 Task: Check the sale-to-list ratio of fenced back yard in the last 3 years.
Action: Mouse moved to (1032, 238)
Screenshot: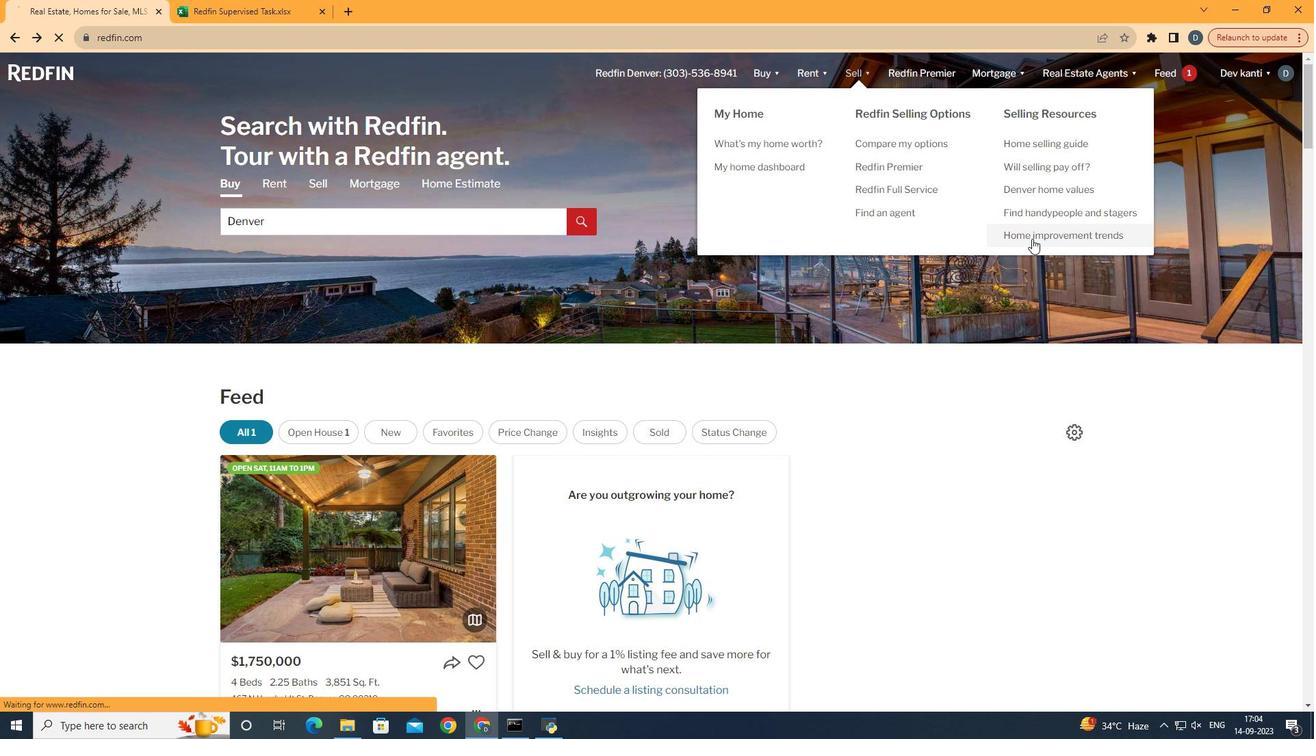 
Action: Mouse pressed left at (1032, 238)
Screenshot: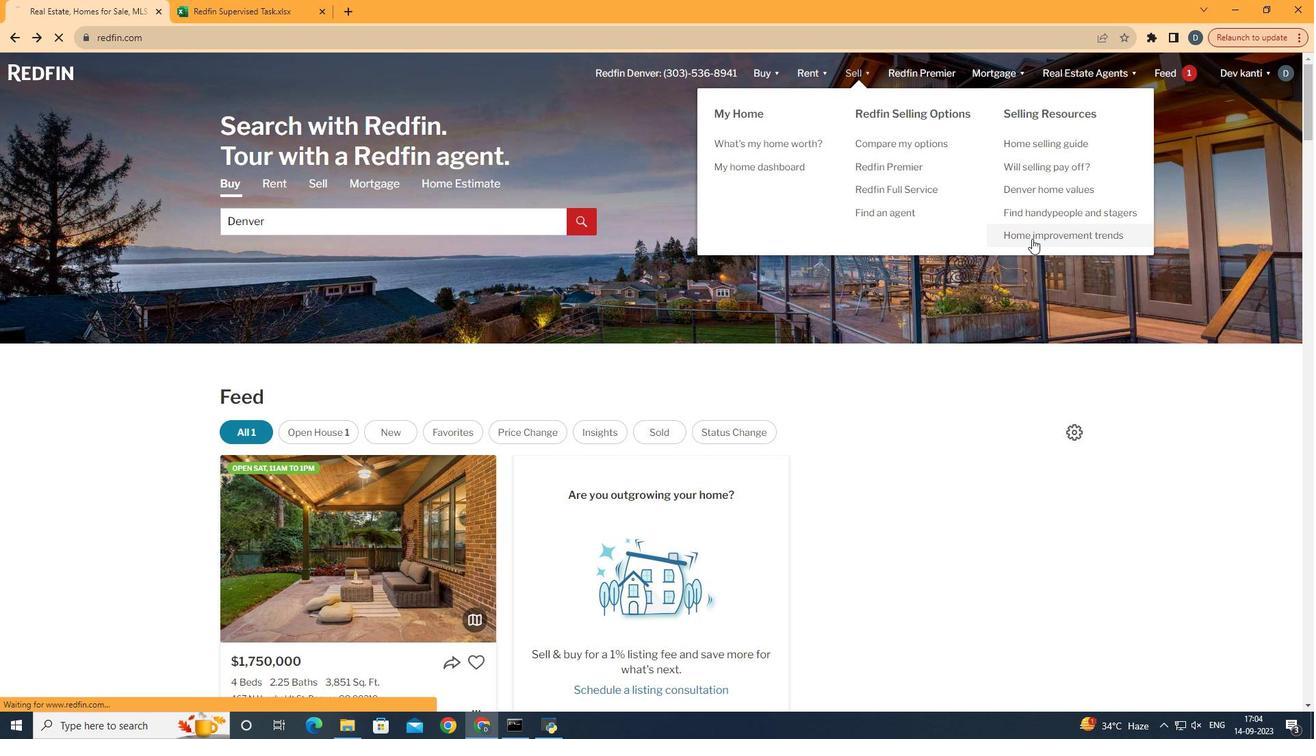 
Action: Mouse moved to (348, 267)
Screenshot: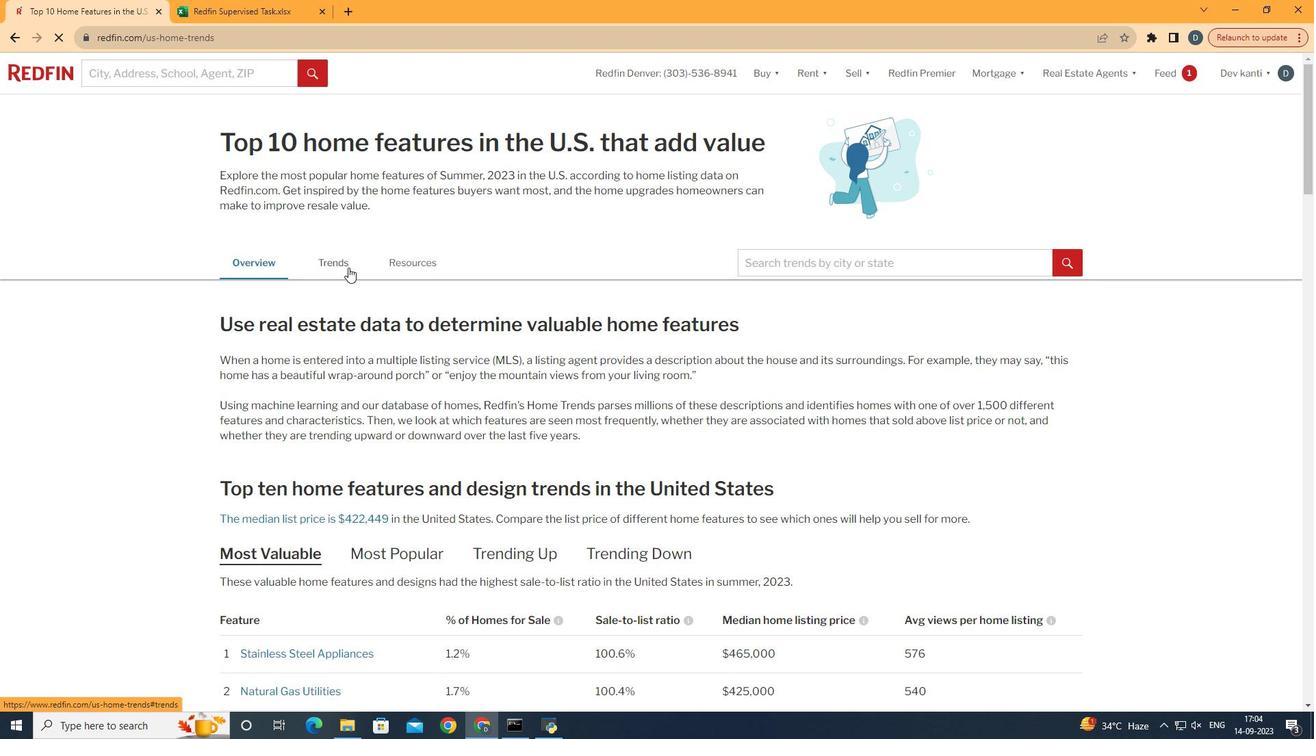 
Action: Mouse pressed left at (348, 267)
Screenshot: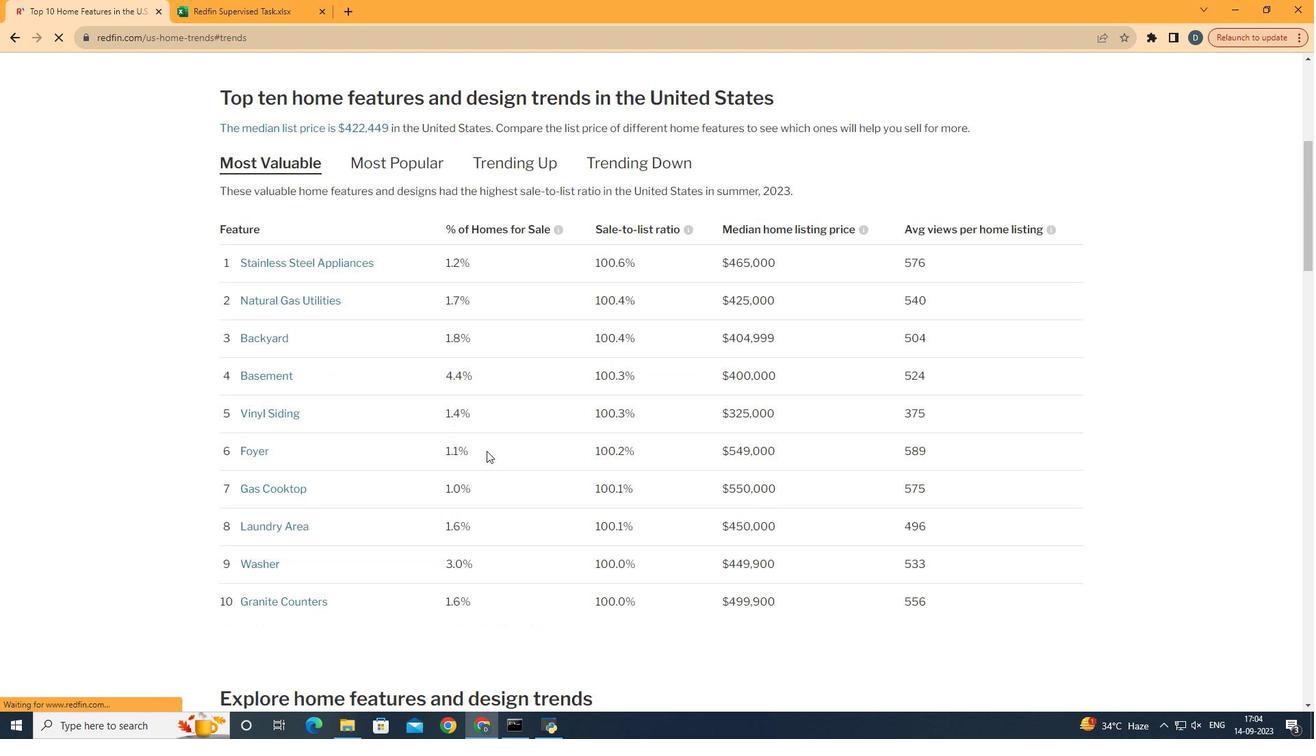 
Action: Mouse moved to (562, 479)
Screenshot: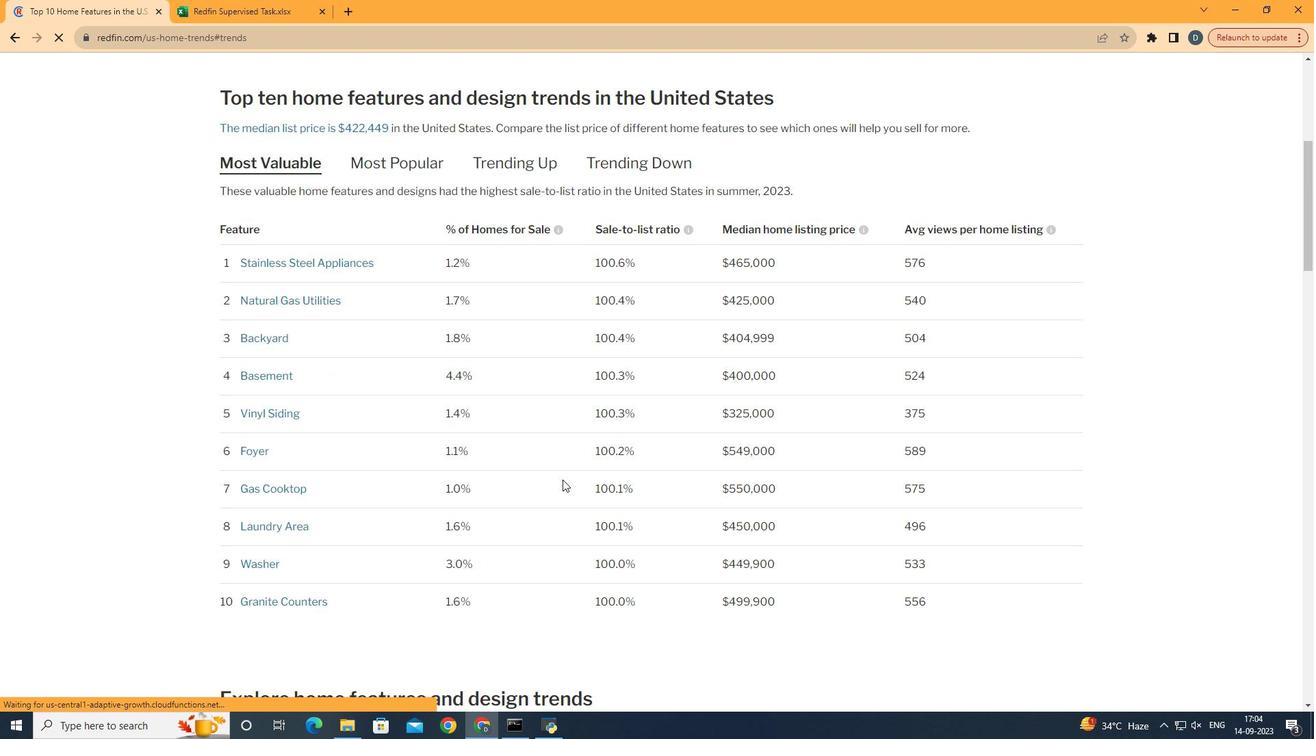 
Action: Mouse scrolled (562, 479) with delta (0, 0)
Screenshot: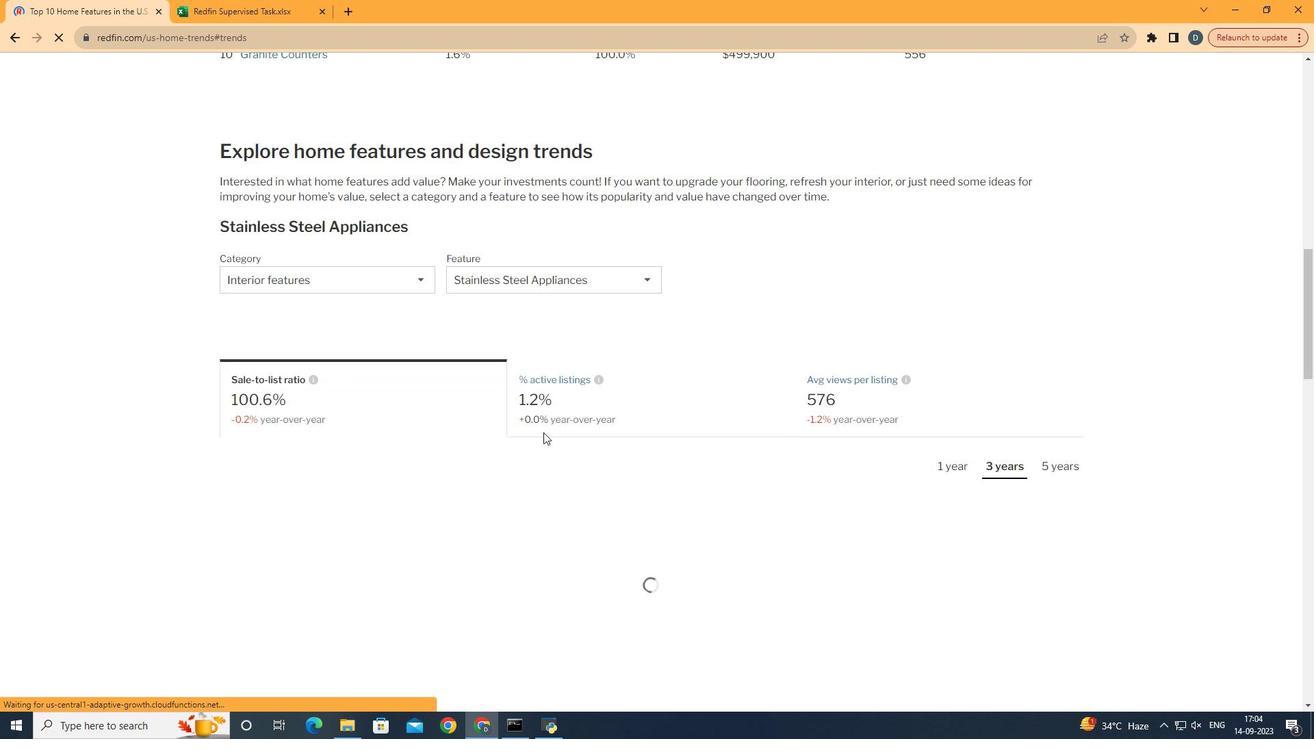 
Action: Mouse scrolled (562, 479) with delta (0, 0)
Screenshot: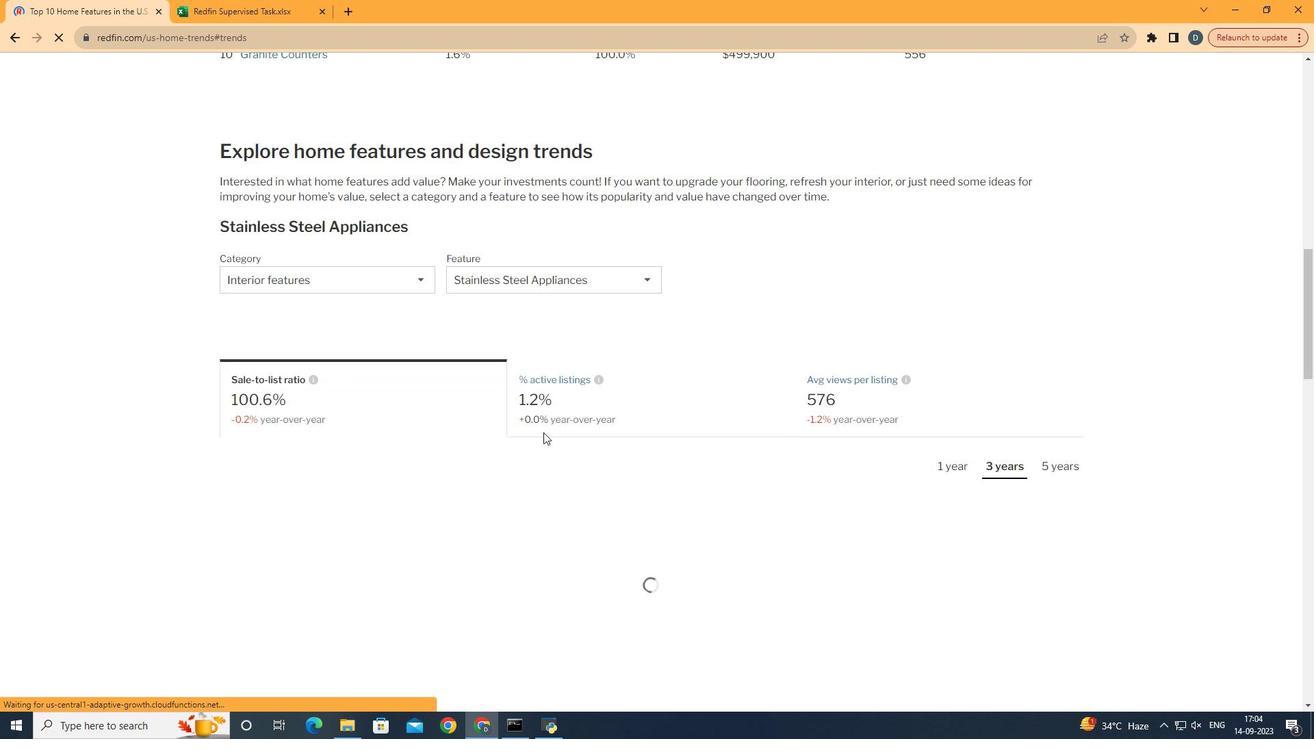 
Action: Mouse scrolled (562, 479) with delta (0, 0)
Screenshot: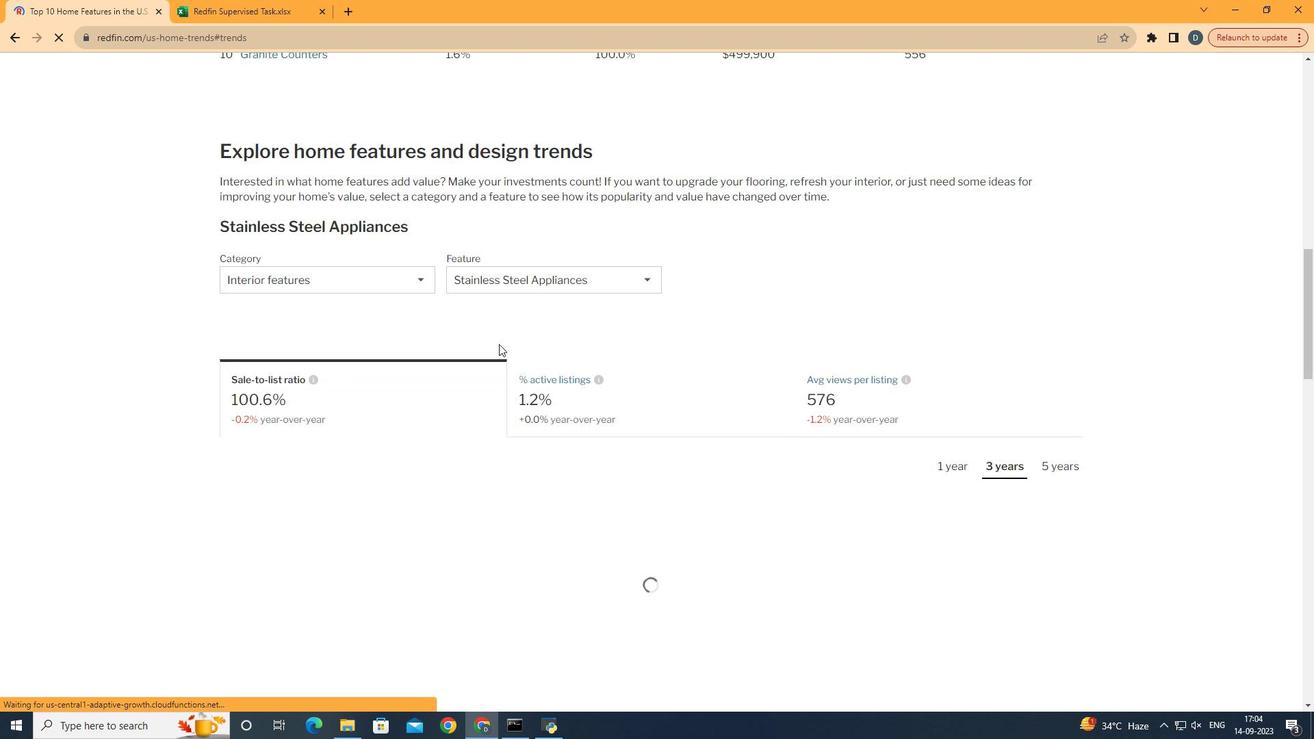
Action: Mouse scrolled (562, 479) with delta (0, 0)
Screenshot: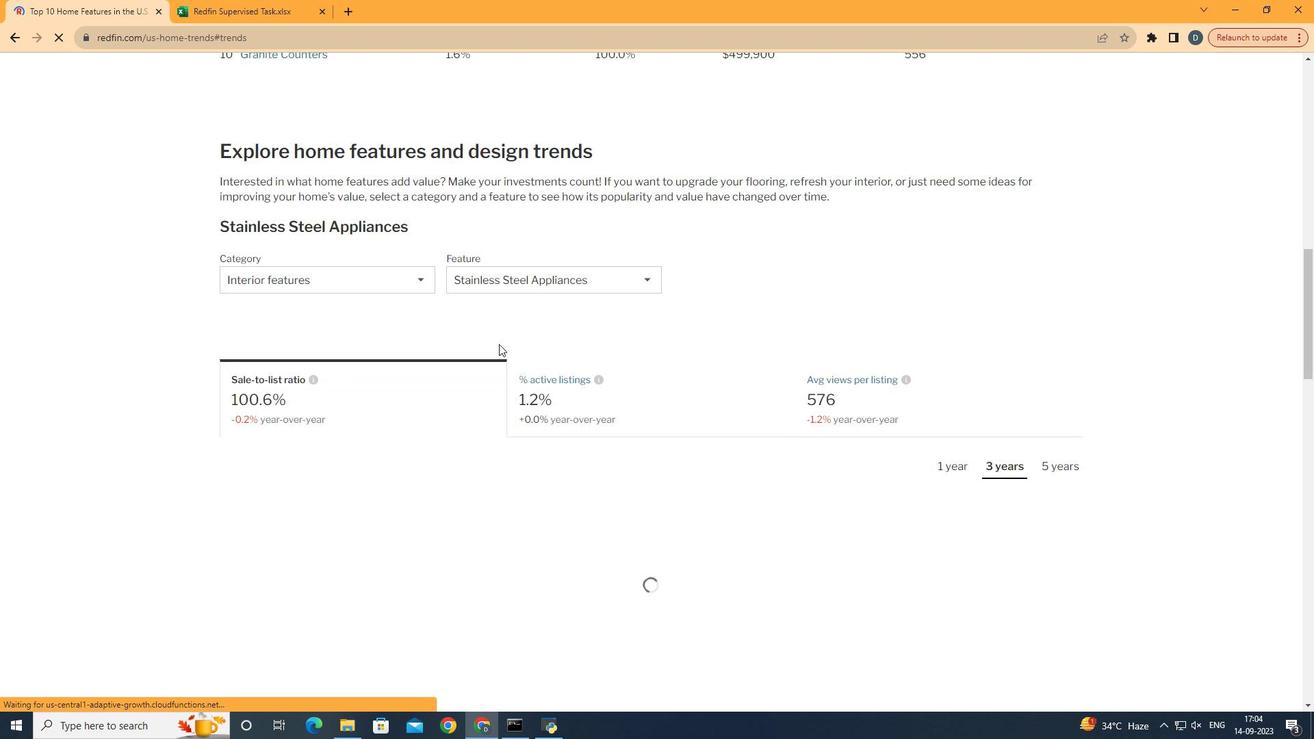 
Action: Mouse scrolled (562, 479) with delta (0, 0)
Screenshot: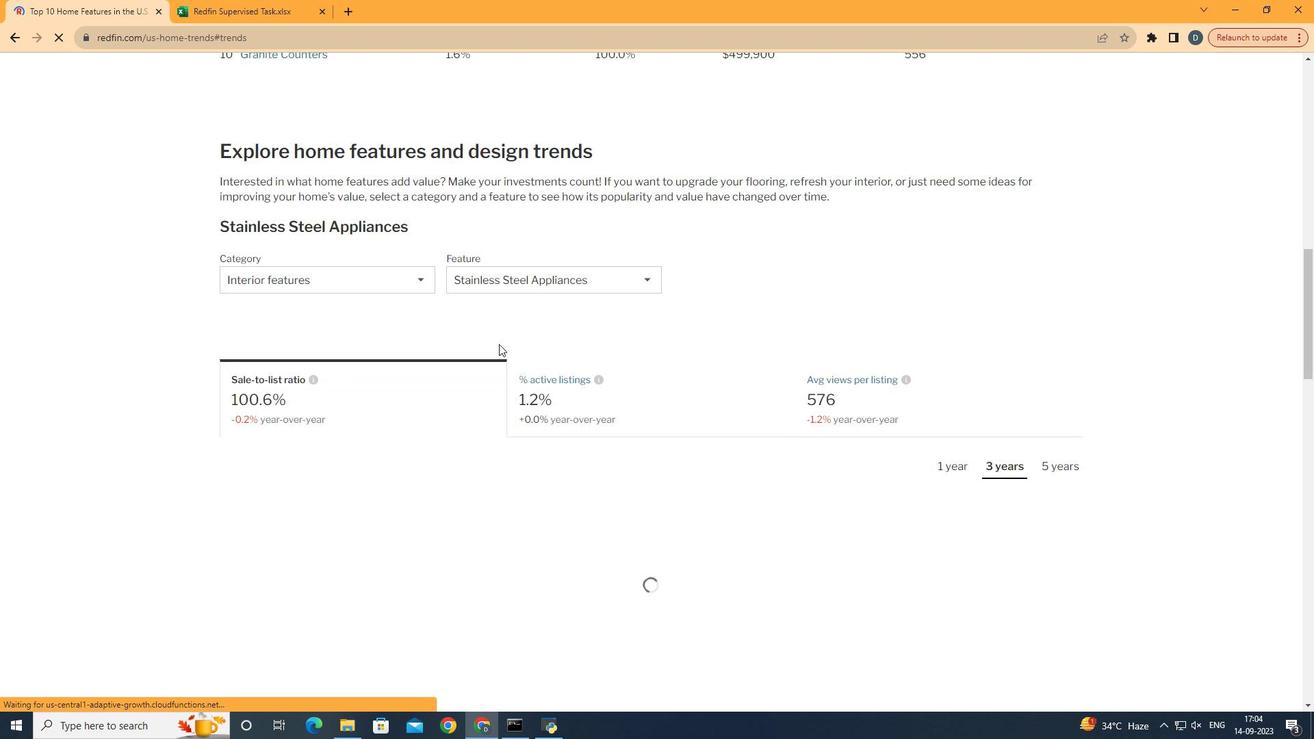
Action: Mouse scrolled (562, 479) with delta (0, 0)
Screenshot: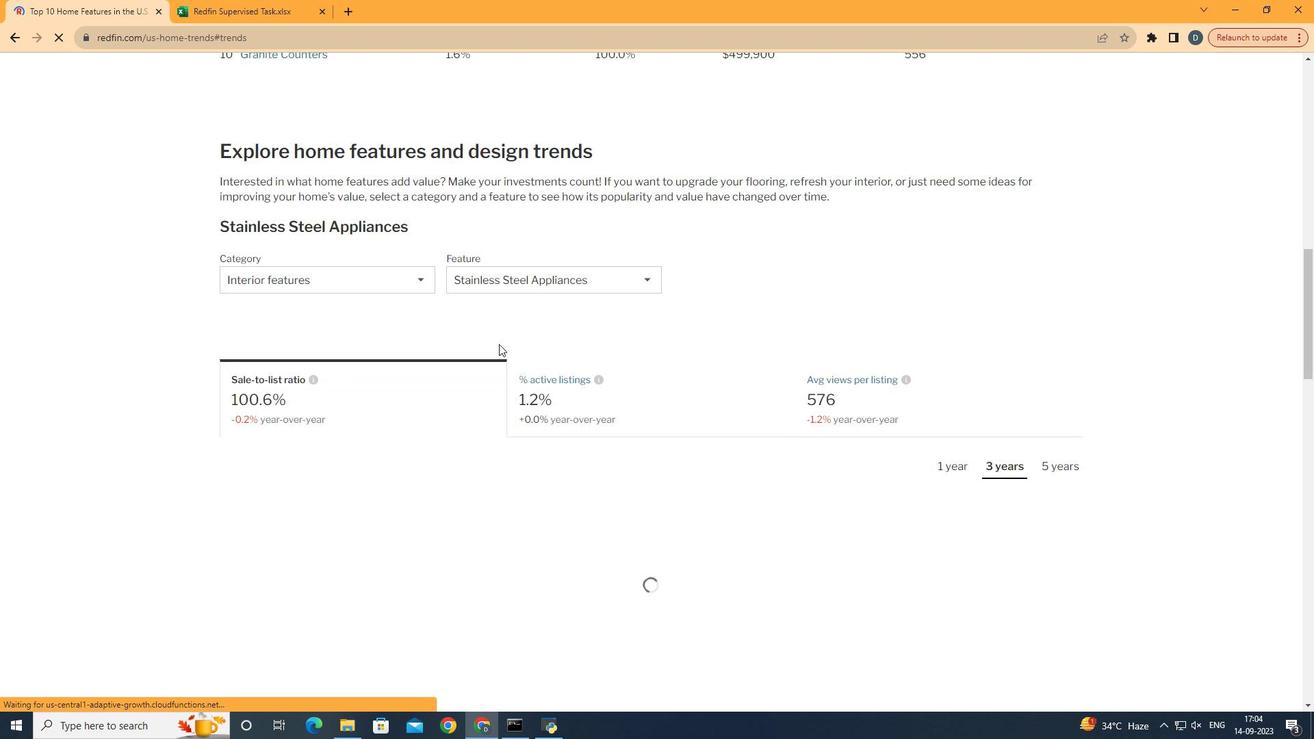 
Action: Mouse scrolled (562, 479) with delta (0, 0)
Screenshot: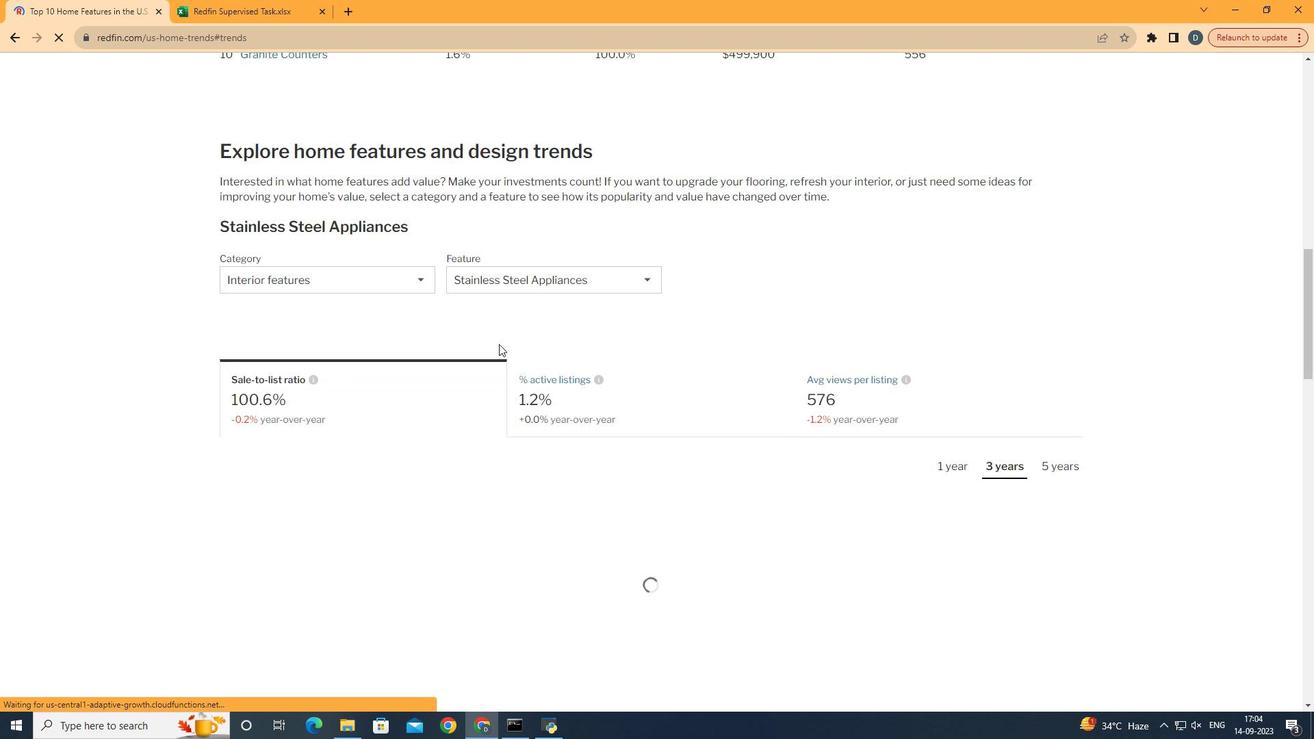 
Action: Mouse scrolled (562, 479) with delta (0, 0)
Screenshot: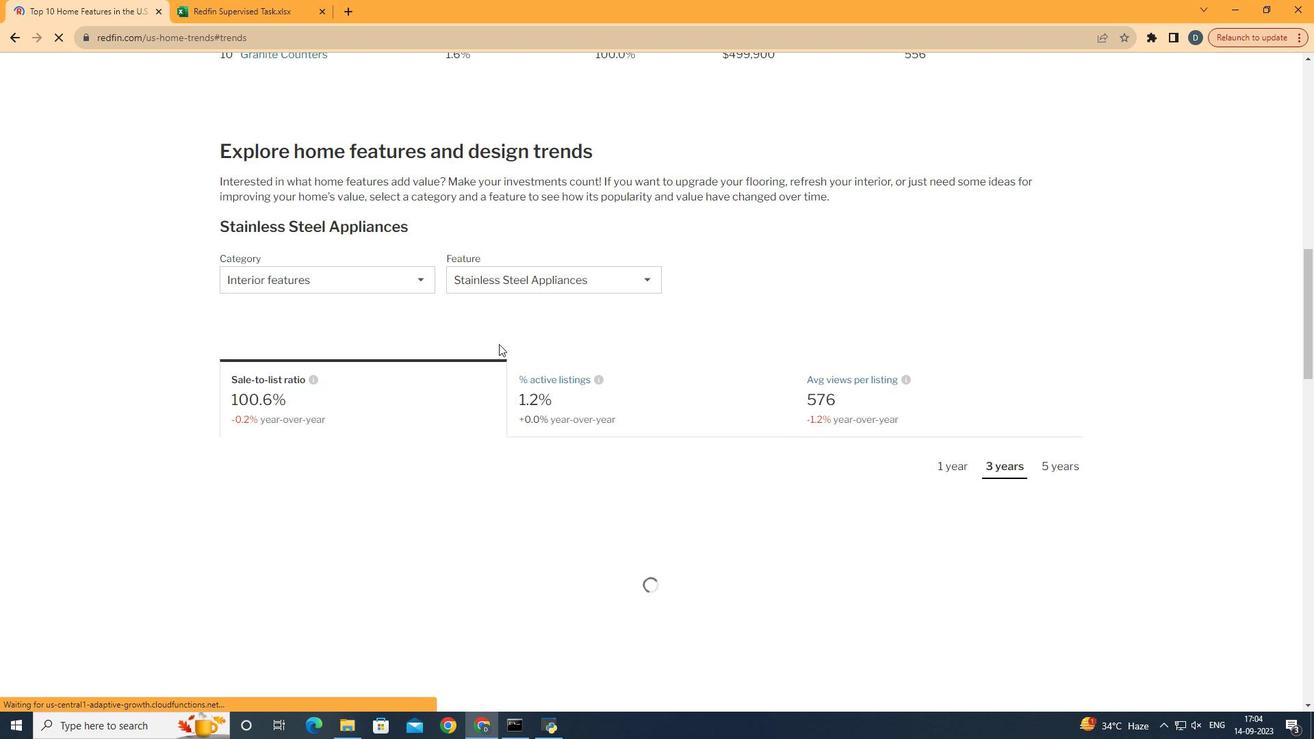
Action: Mouse moved to (380, 285)
Screenshot: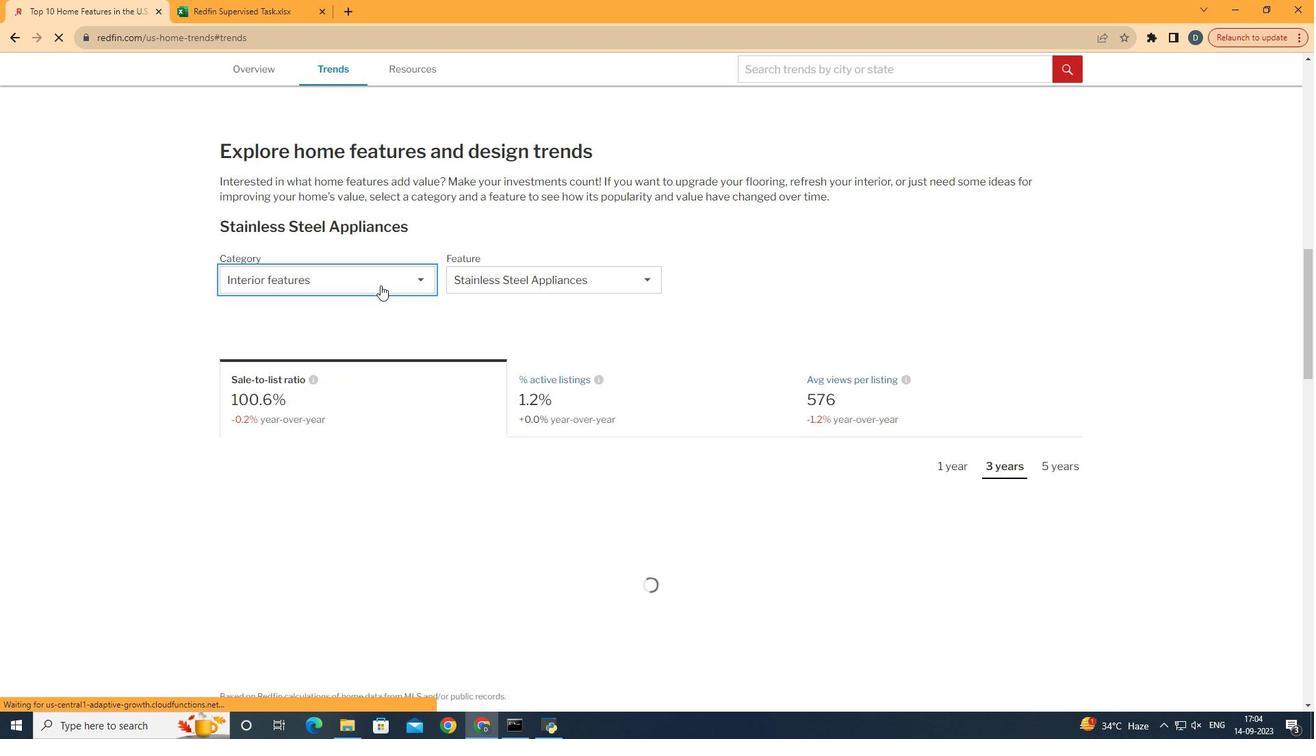 
Action: Mouse pressed left at (380, 285)
Screenshot: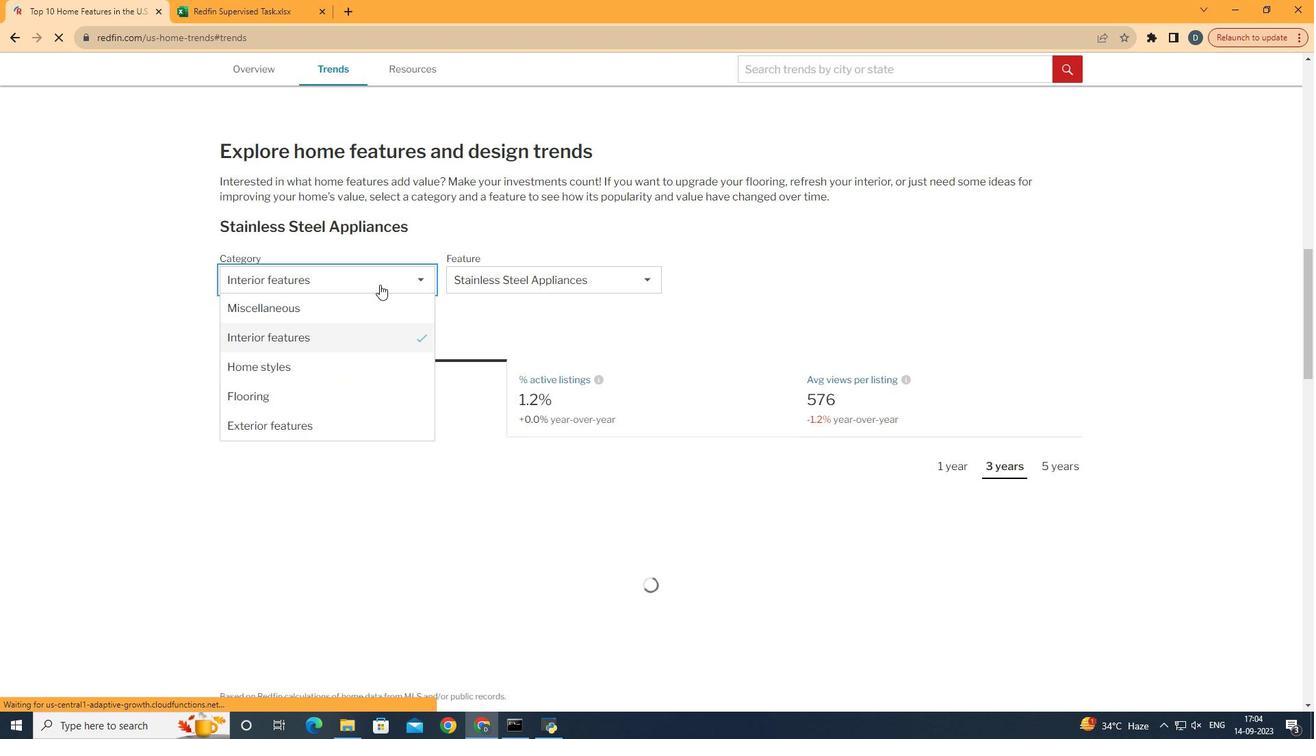 
Action: Mouse moved to (385, 297)
Screenshot: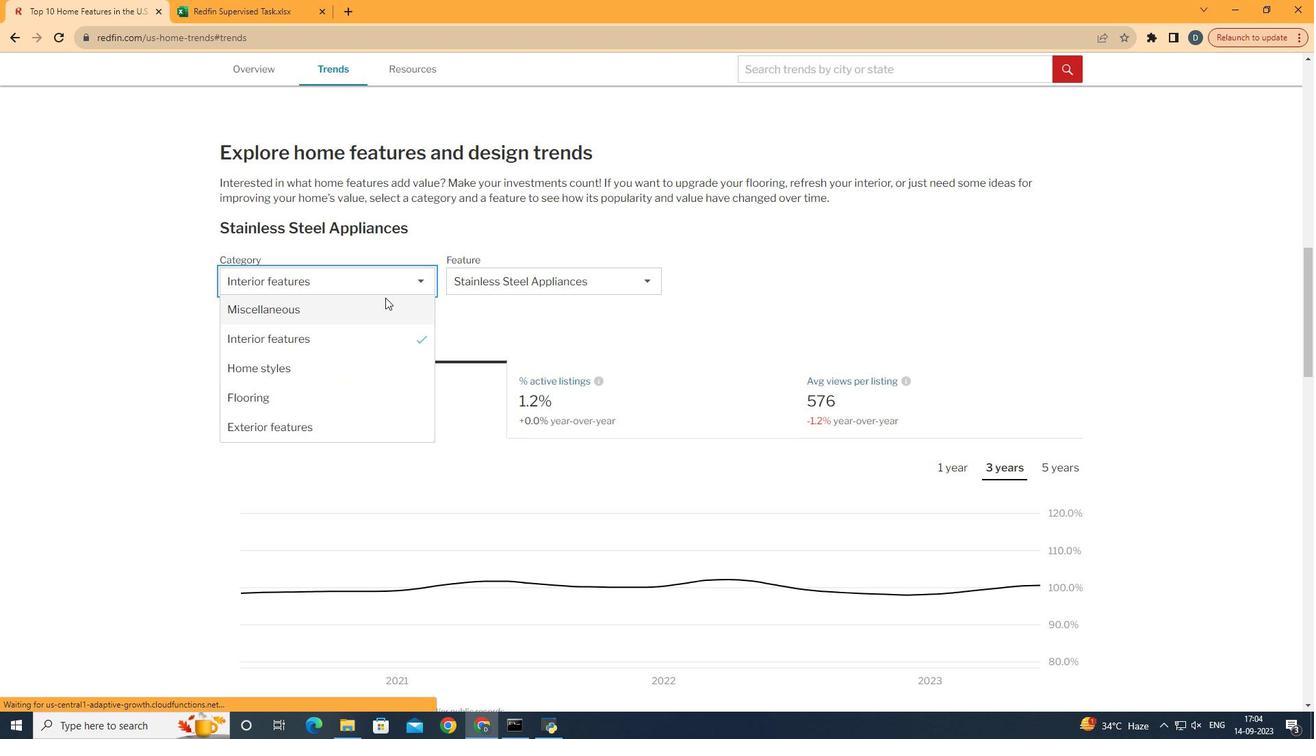 
Action: Mouse scrolled (385, 297) with delta (0, 0)
Screenshot: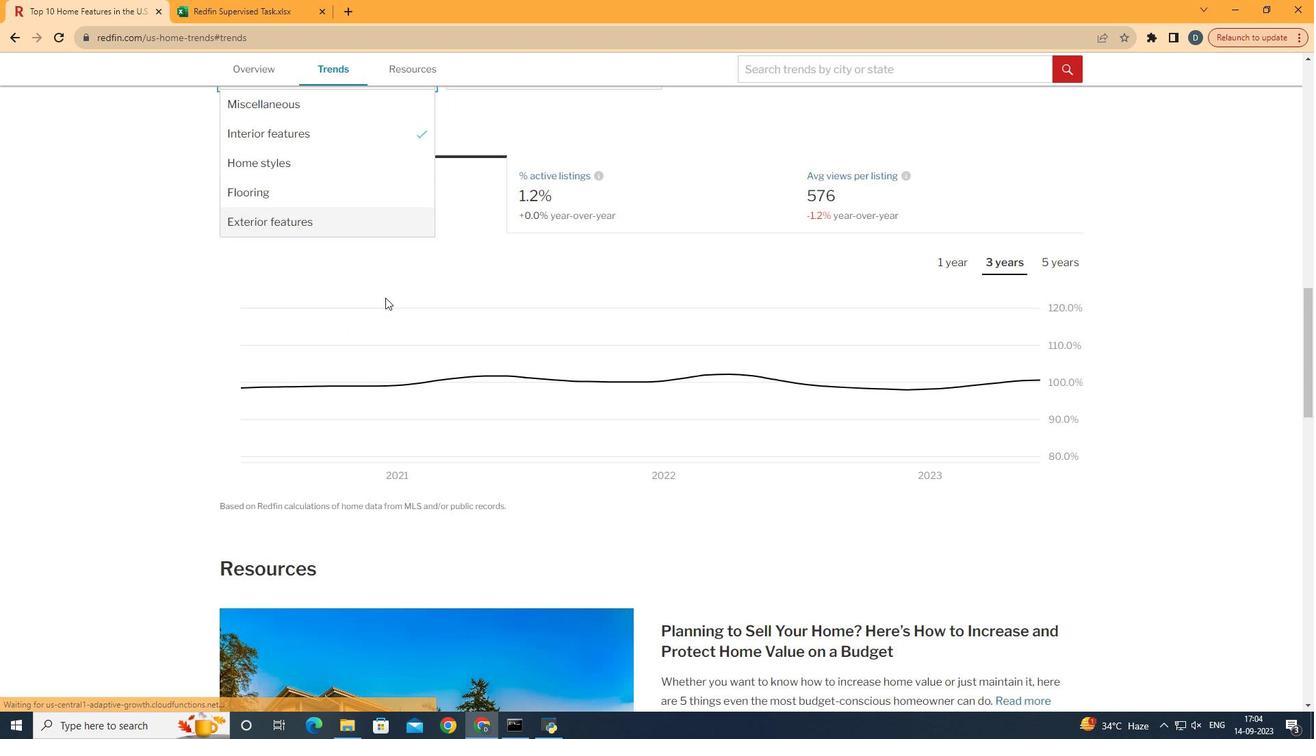 
Action: Mouse scrolled (385, 297) with delta (0, 0)
Screenshot: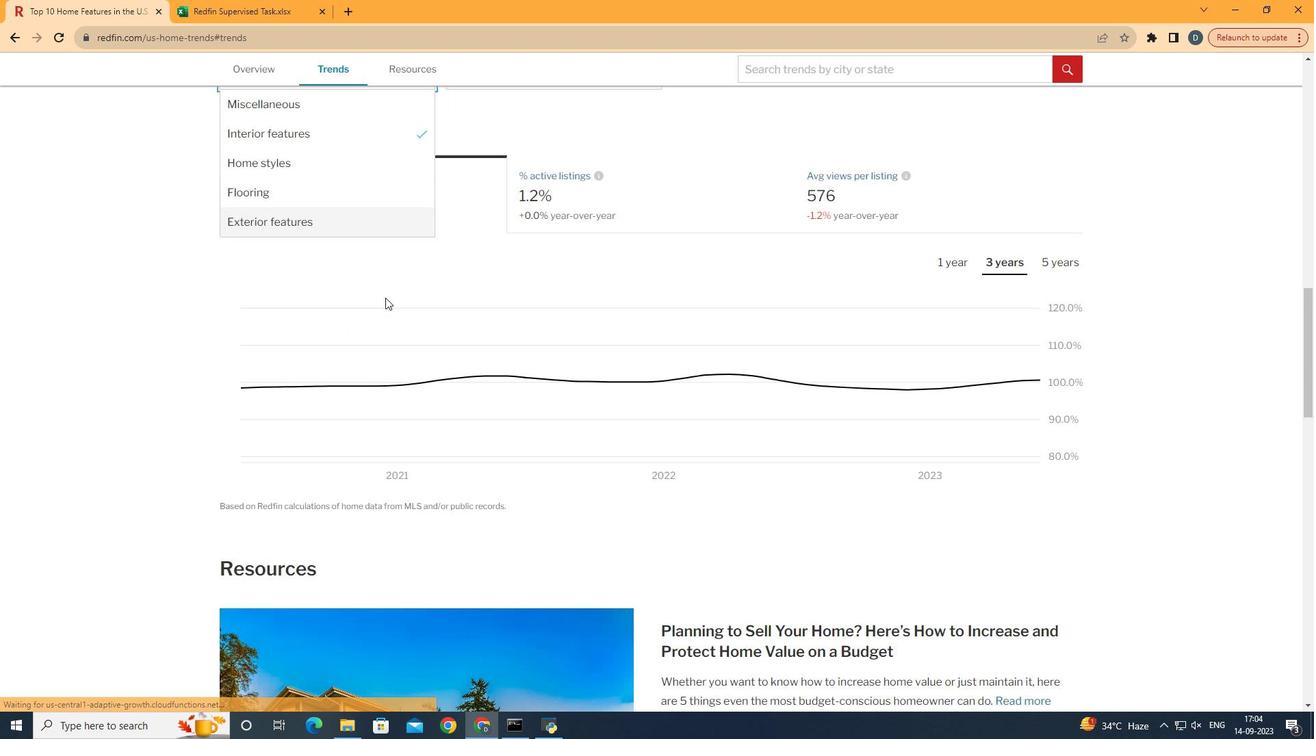 
Action: Mouse scrolled (385, 297) with delta (0, 0)
Screenshot: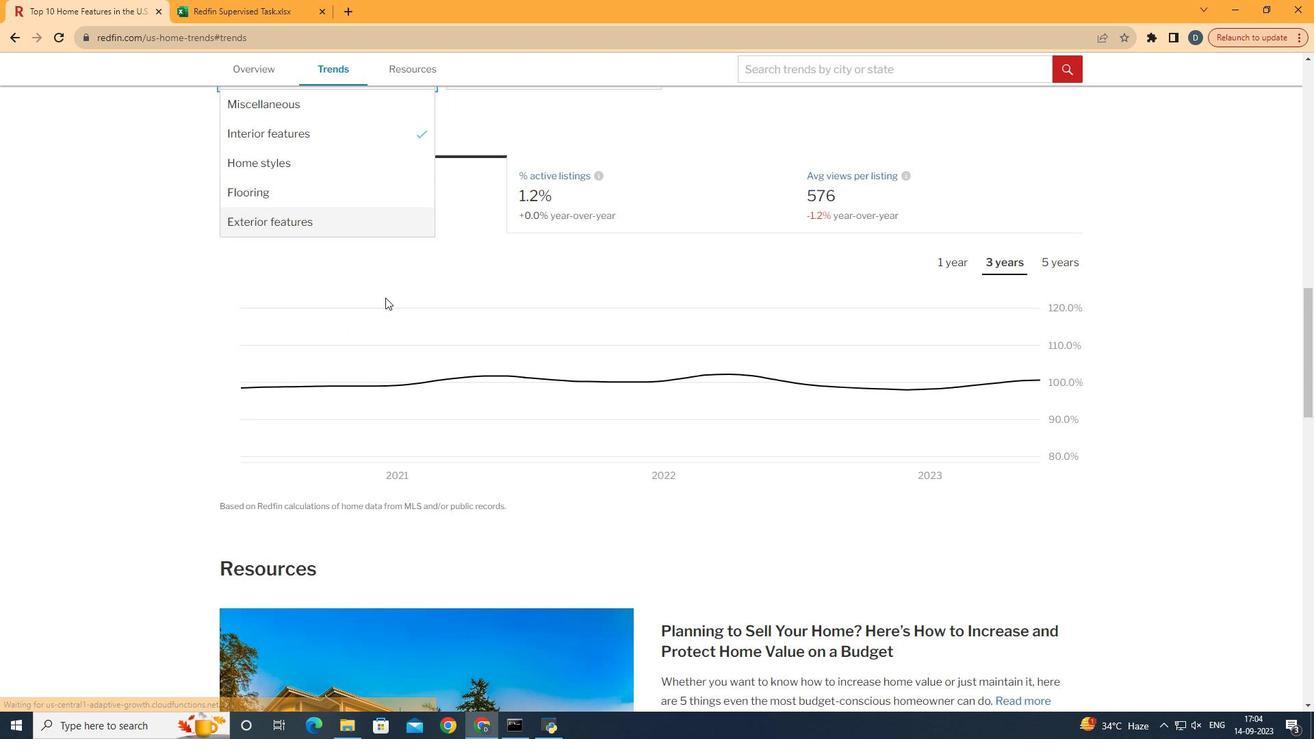 
Action: Mouse moved to (386, 286)
Screenshot: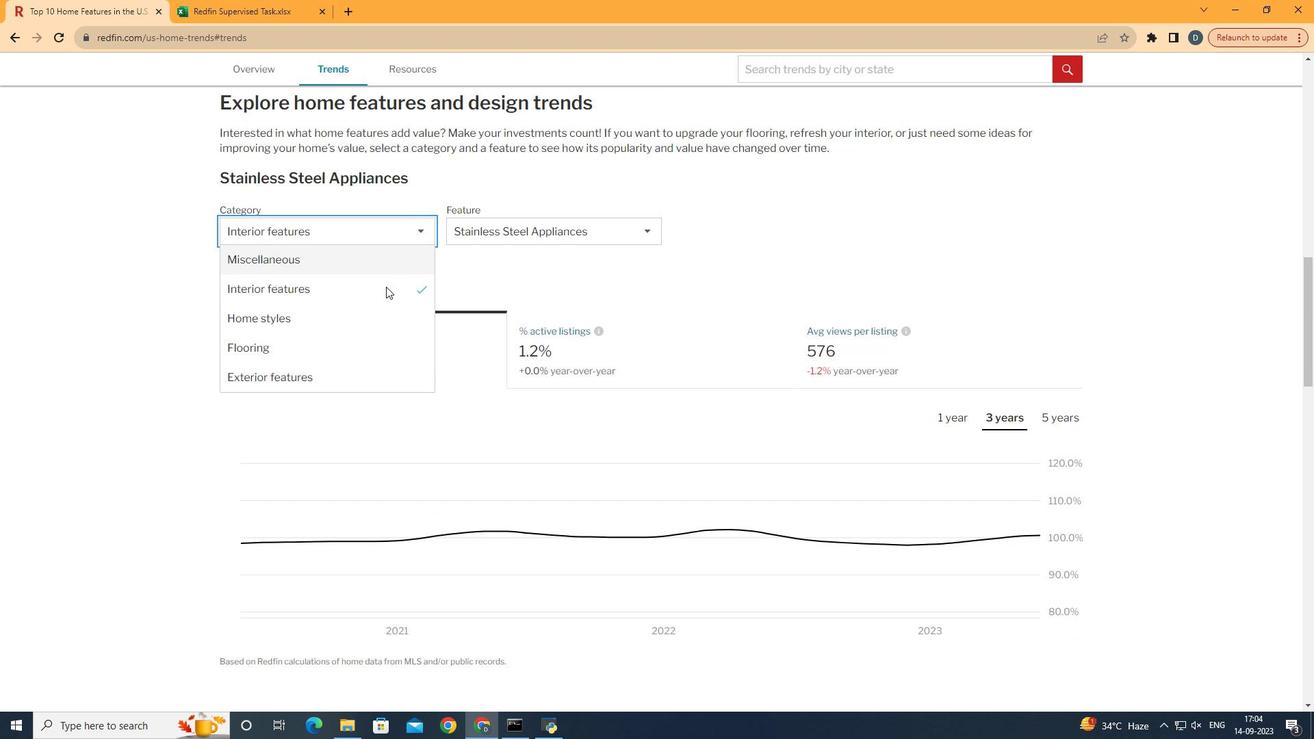 
Action: Mouse scrolled (386, 286) with delta (0, 0)
Screenshot: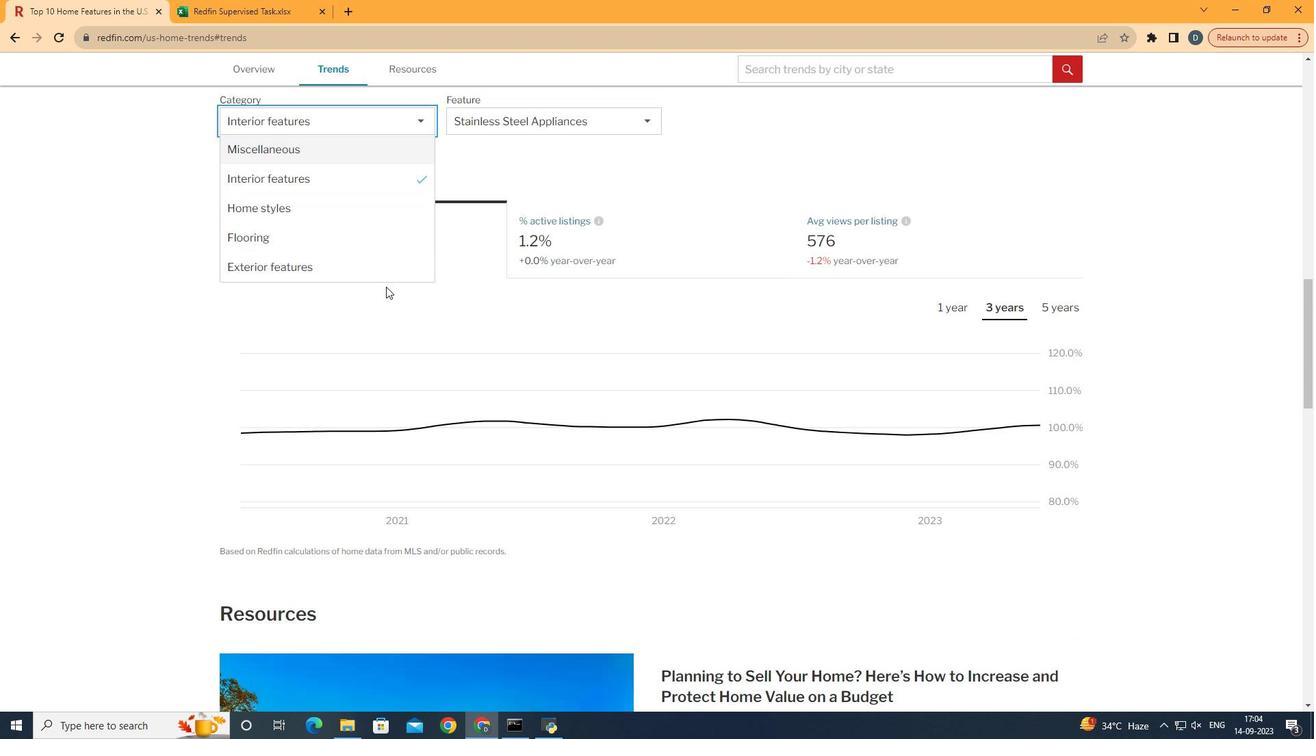 
Action: Mouse scrolled (386, 286) with delta (0, 0)
Screenshot: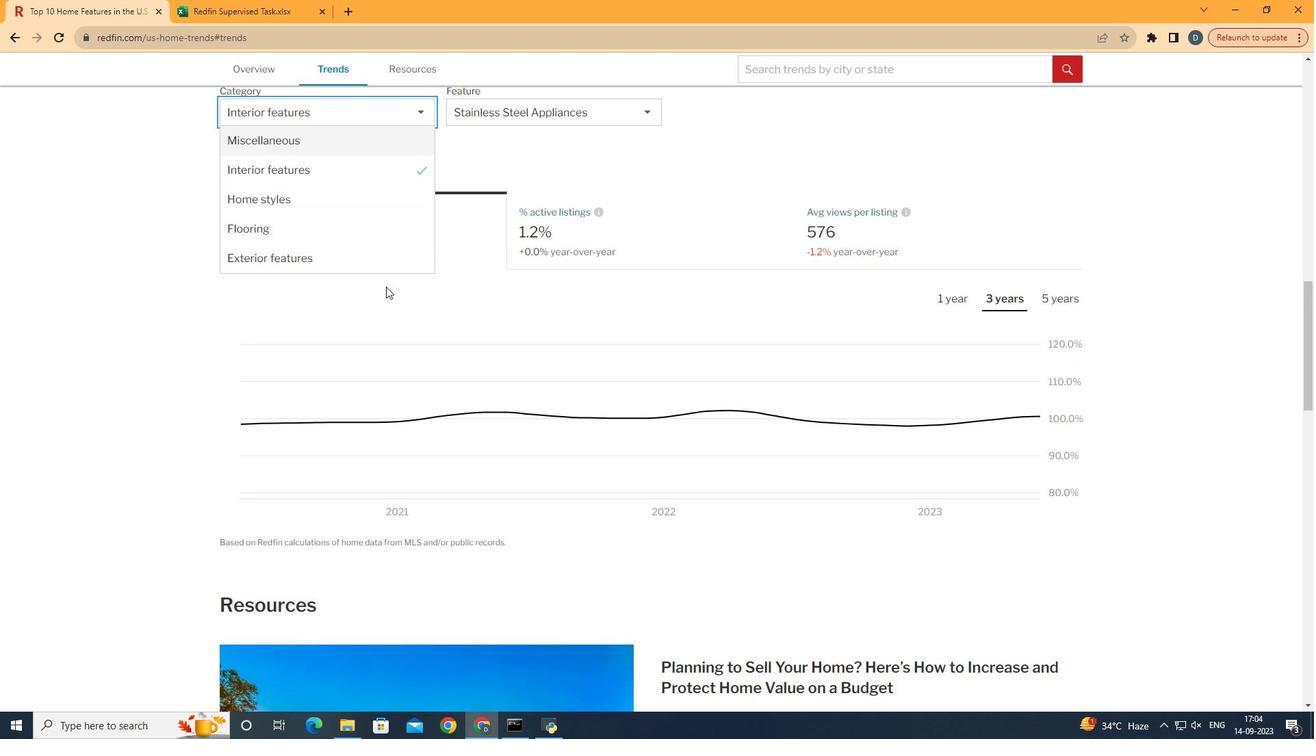 
Action: Mouse moved to (400, 256)
Screenshot: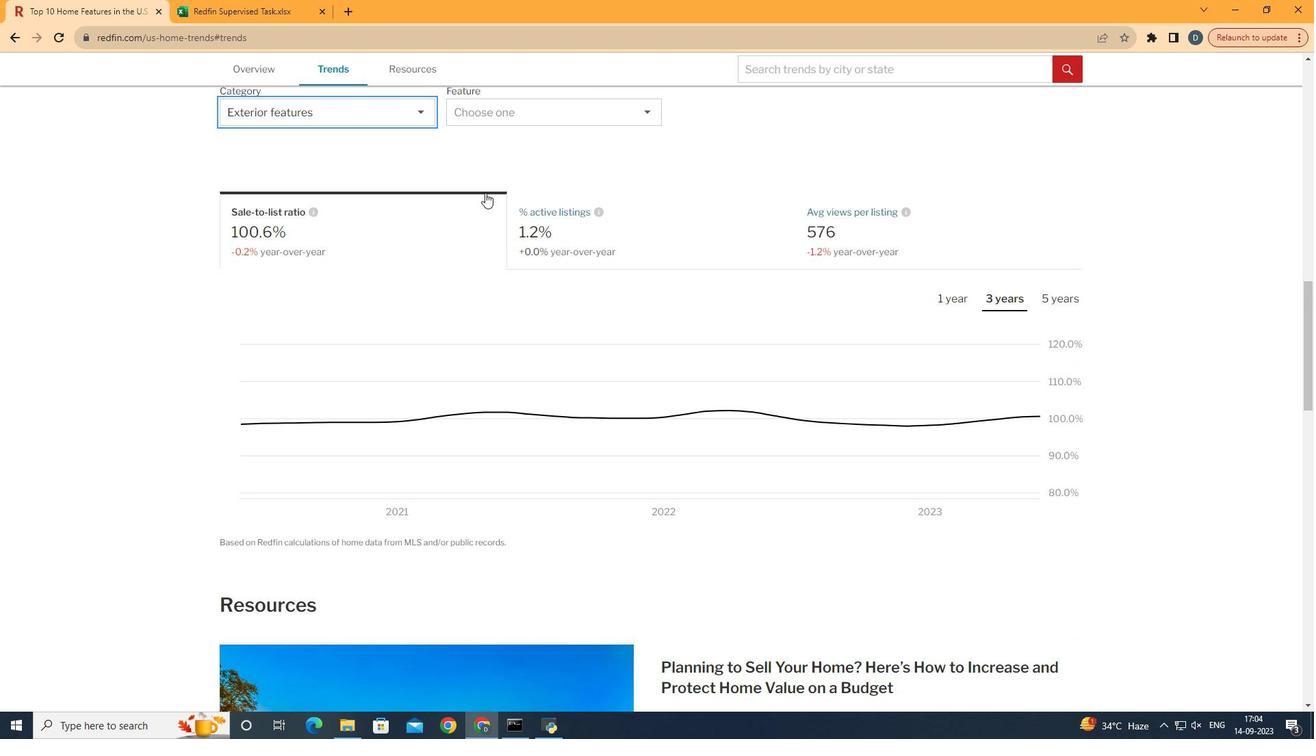 
Action: Mouse pressed left at (400, 256)
Screenshot: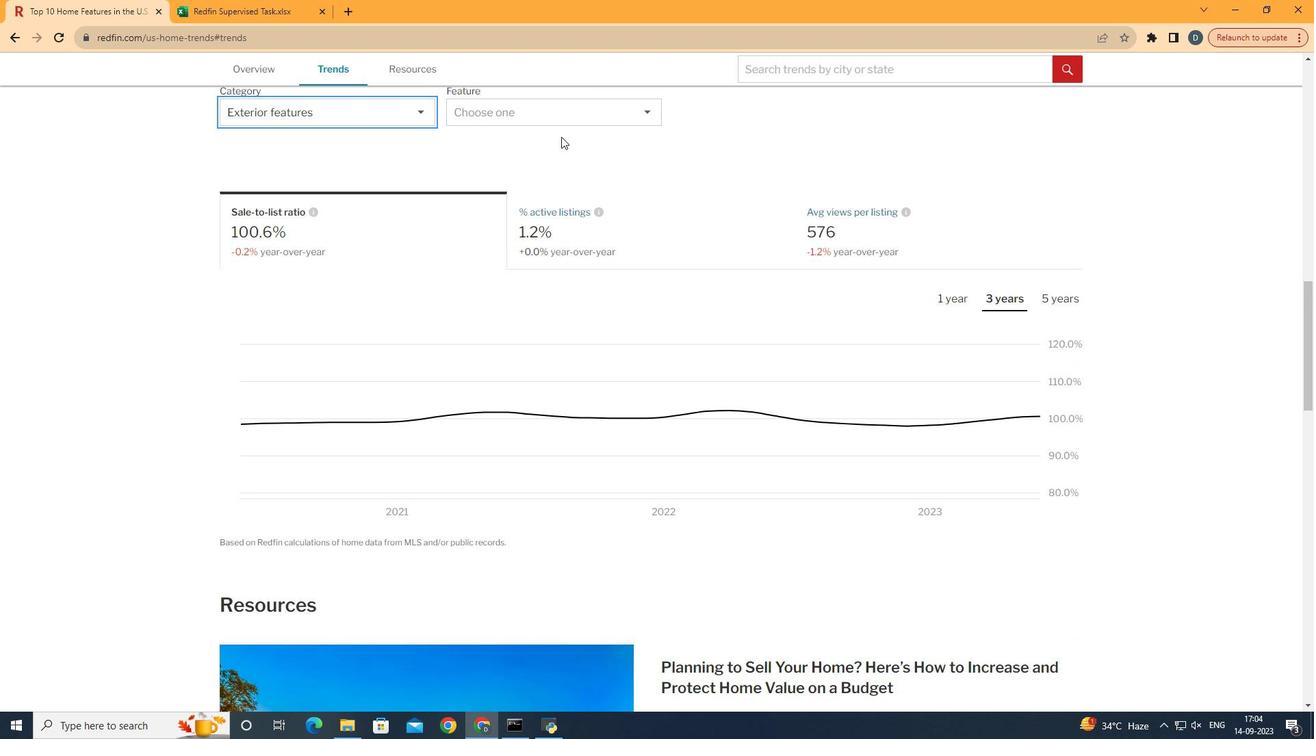 
Action: Mouse moved to (566, 117)
Screenshot: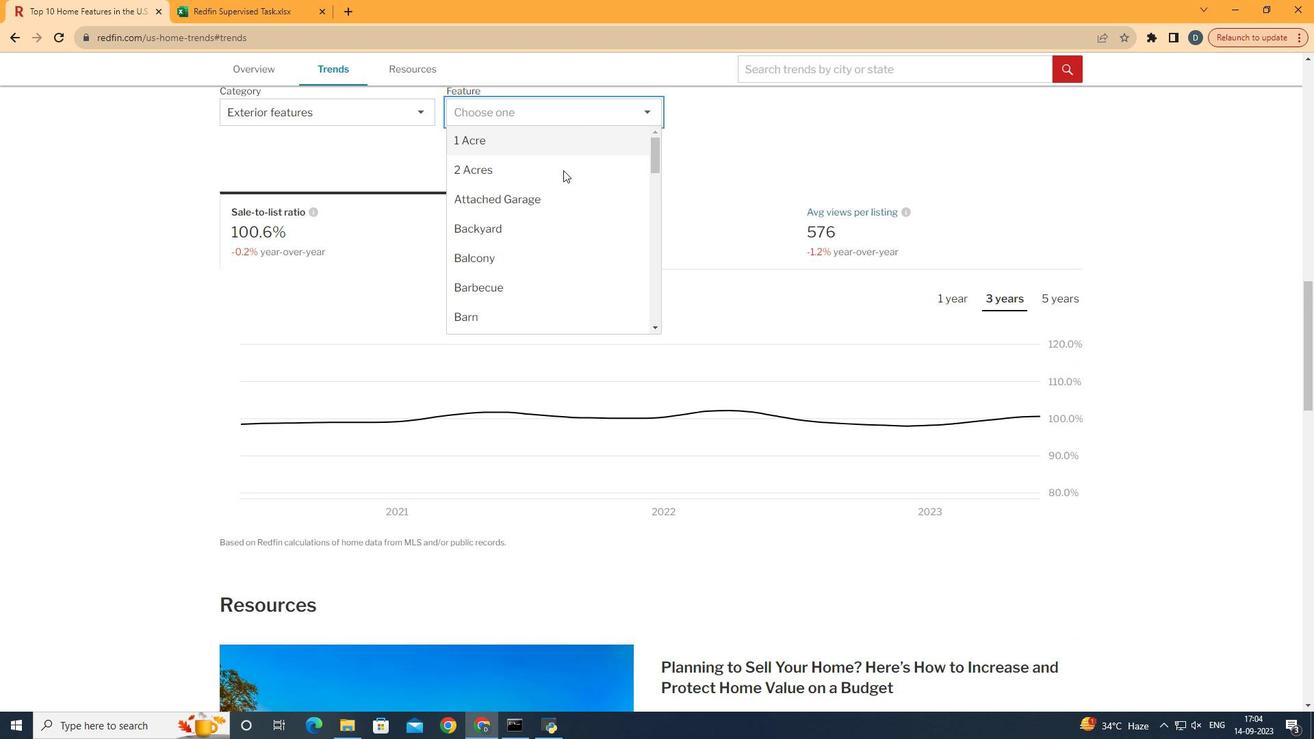 
Action: Mouse pressed left at (566, 117)
Screenshot: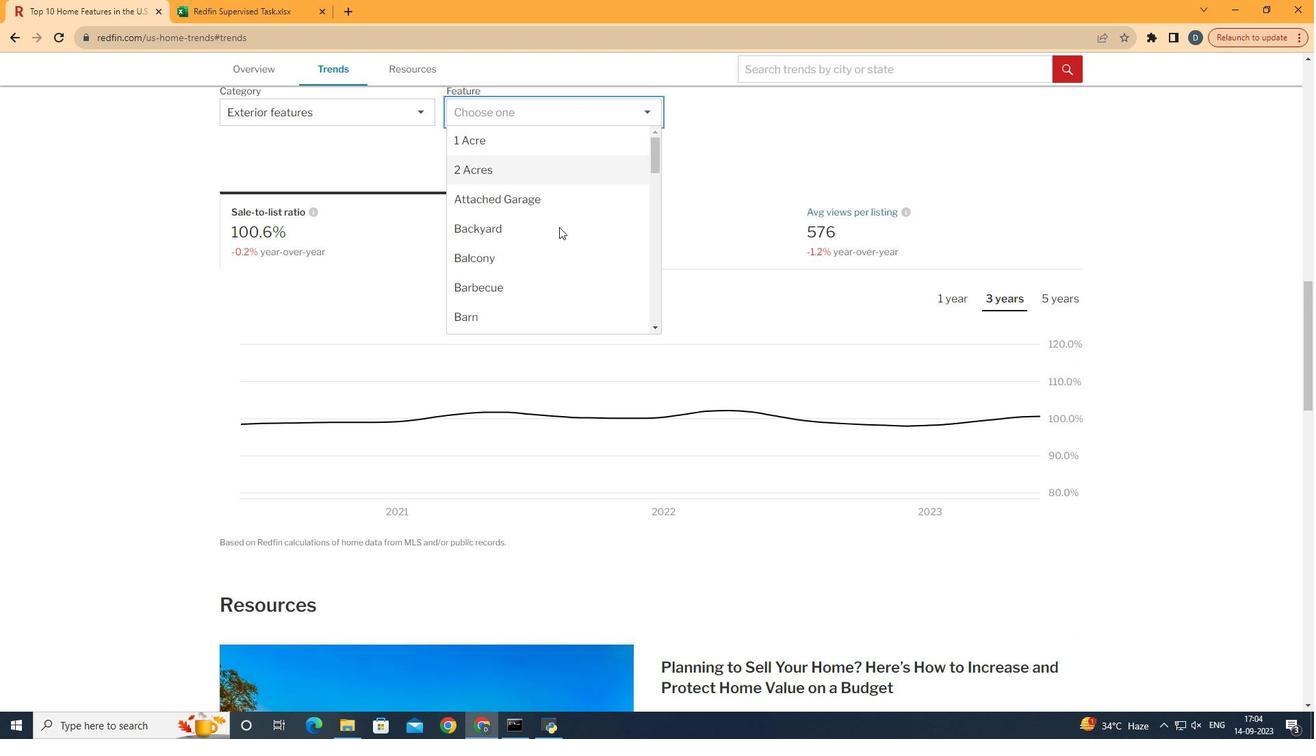 
Action: Mouse moved to (564, 243)
Screenshot: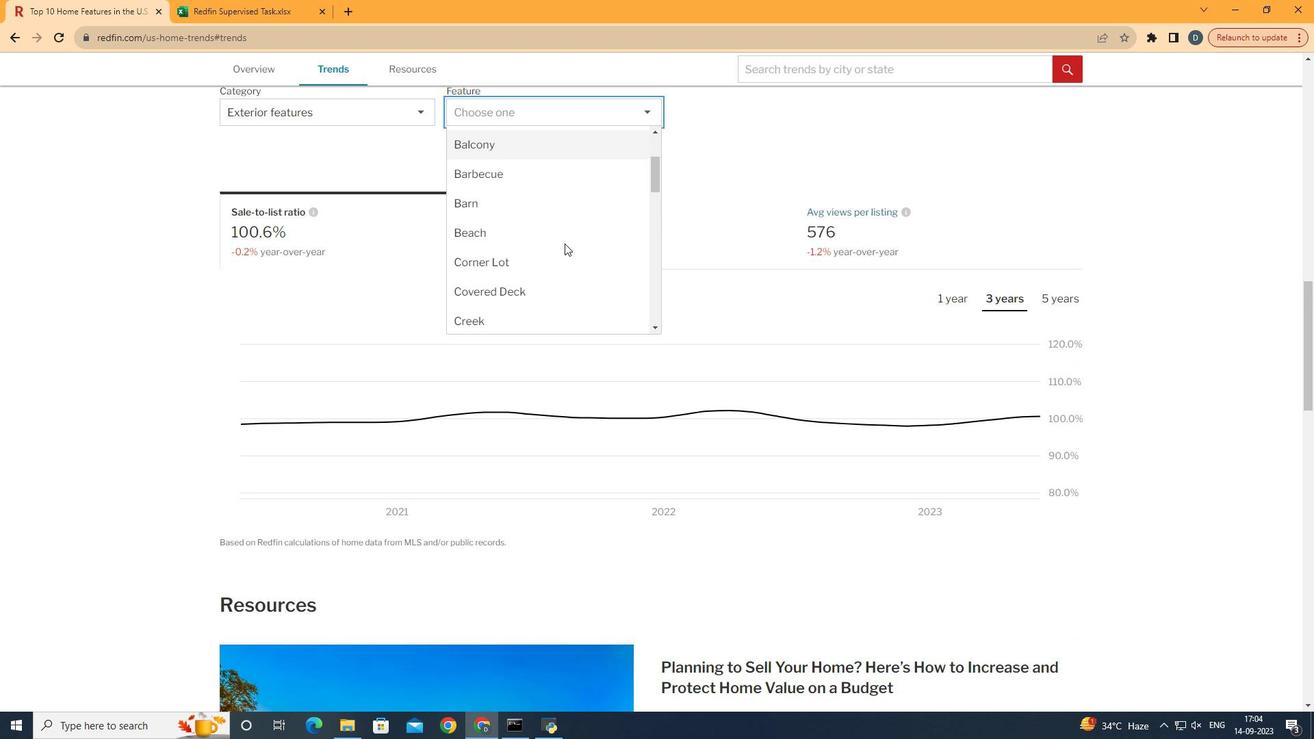 
Action: Mouse scrolled (564, 243) with delta (0, 0)
Screenshot: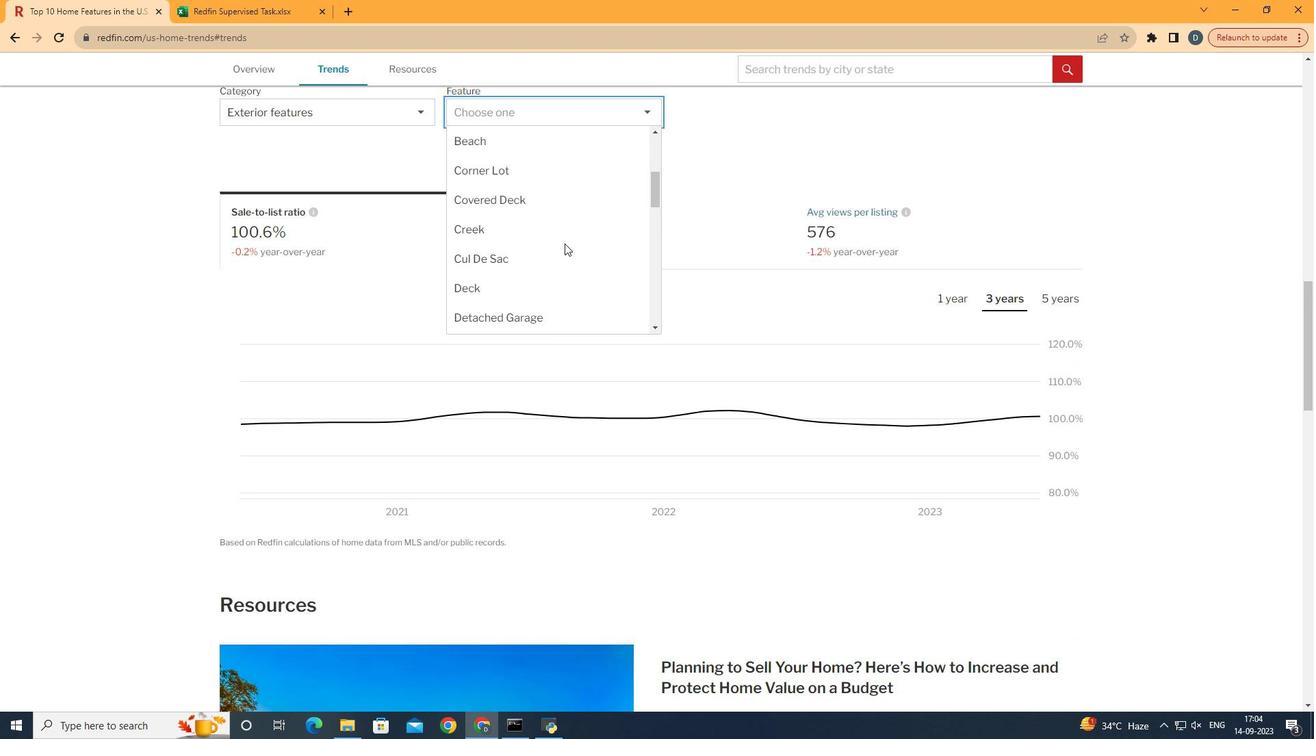 
Action: Mouse moved to (564, 243)
Screenshot: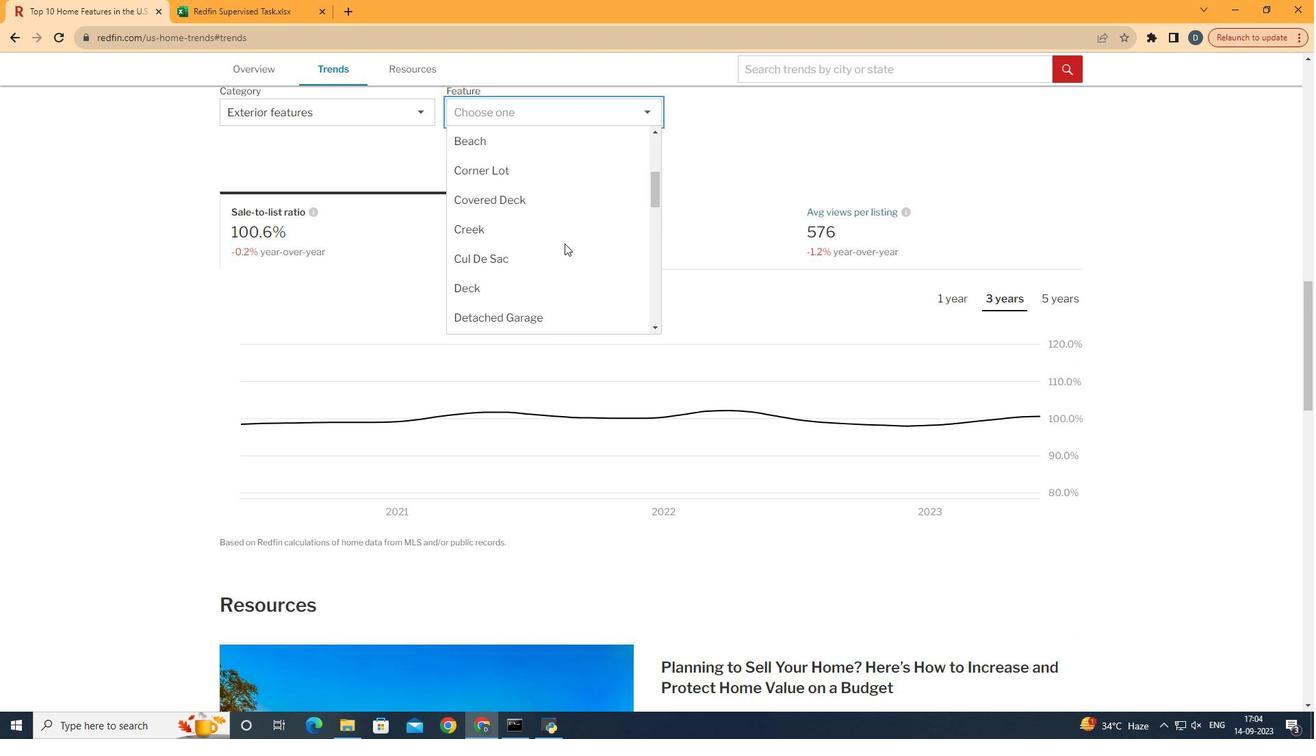 
Action: Mouse scrolled (564, 243) with delta (0, 0)
Screenshot: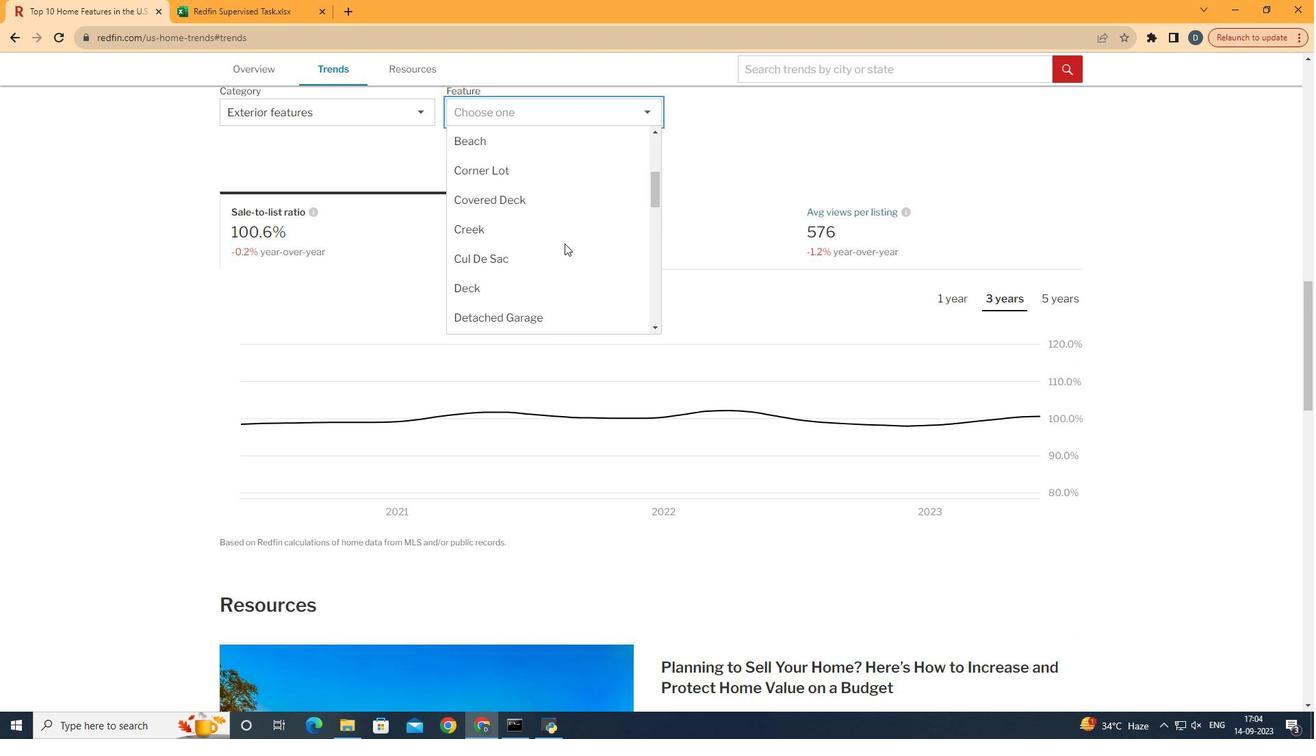 
Action: Mouse scrolled (564, 243) with delta (0, 0)
Screenshot: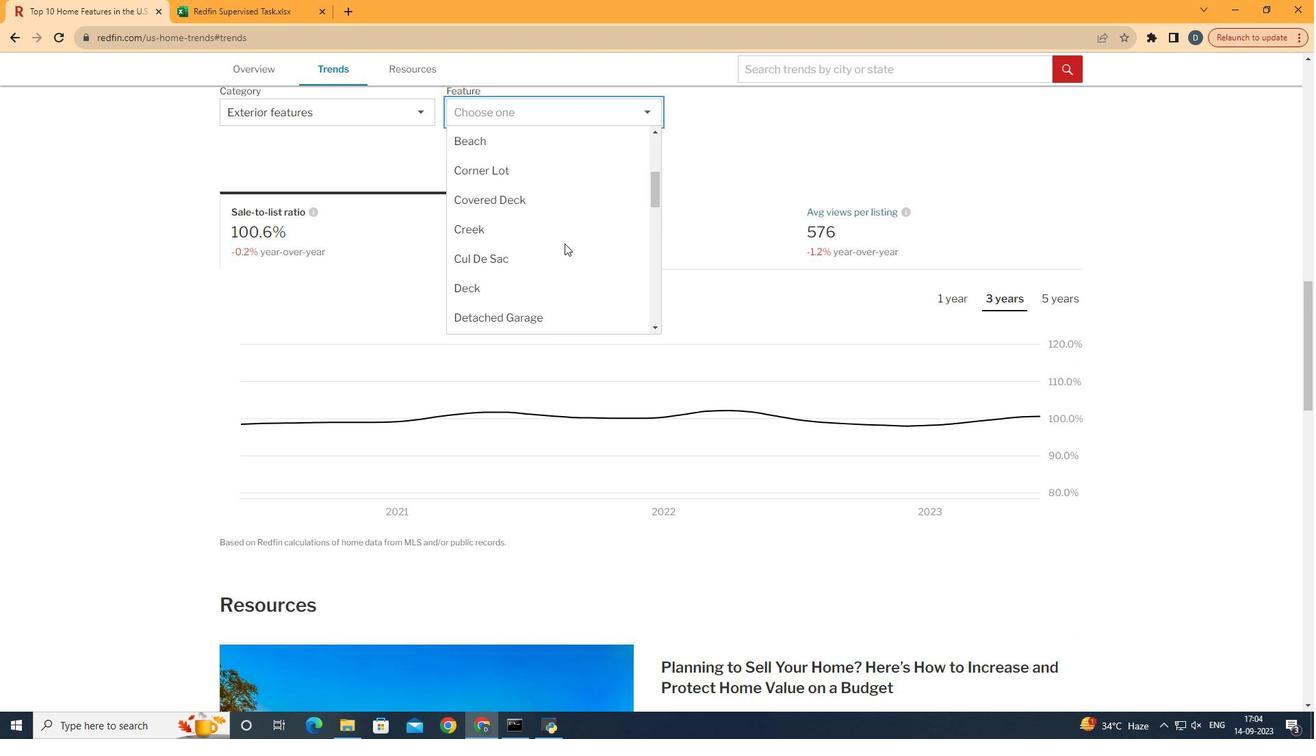 
Action: Mouse scrolled (564, 243) with delta (0, 0)
Screenshot: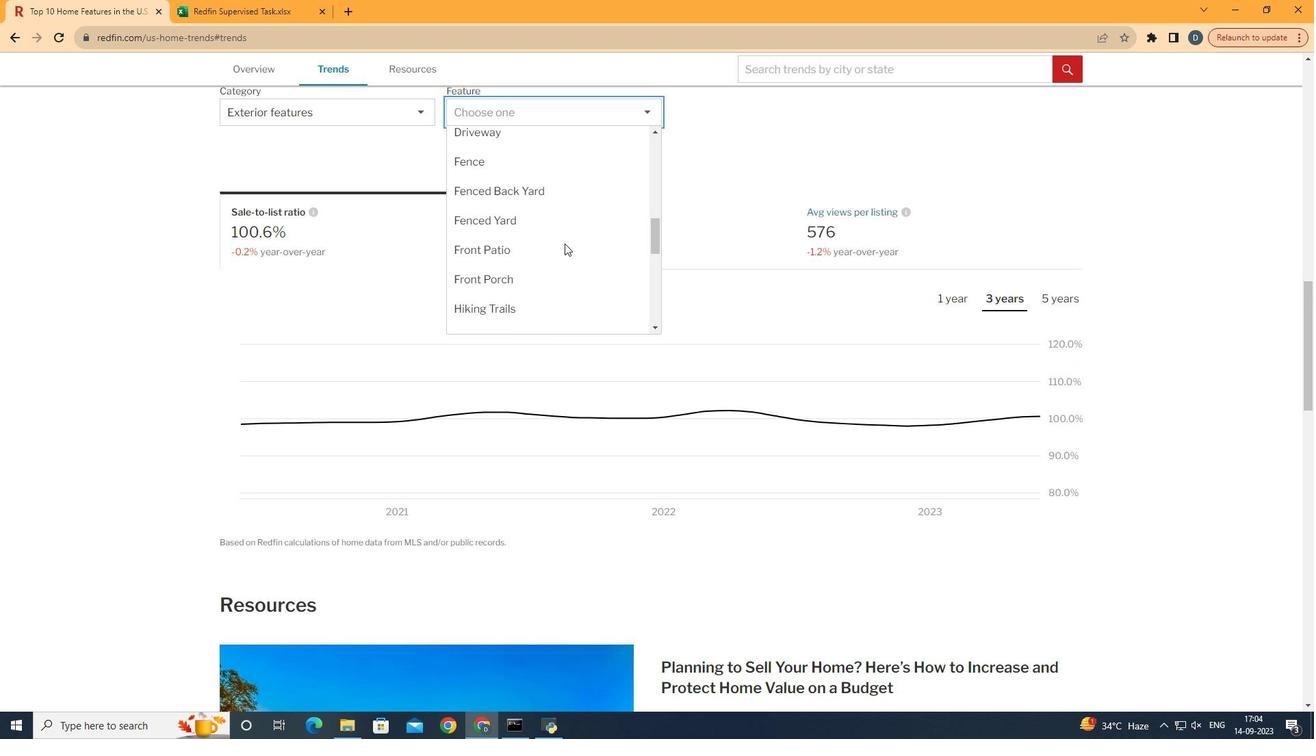 
Action: Mouse scrolled (564, 243) with delta (0, 0)
Screenshot: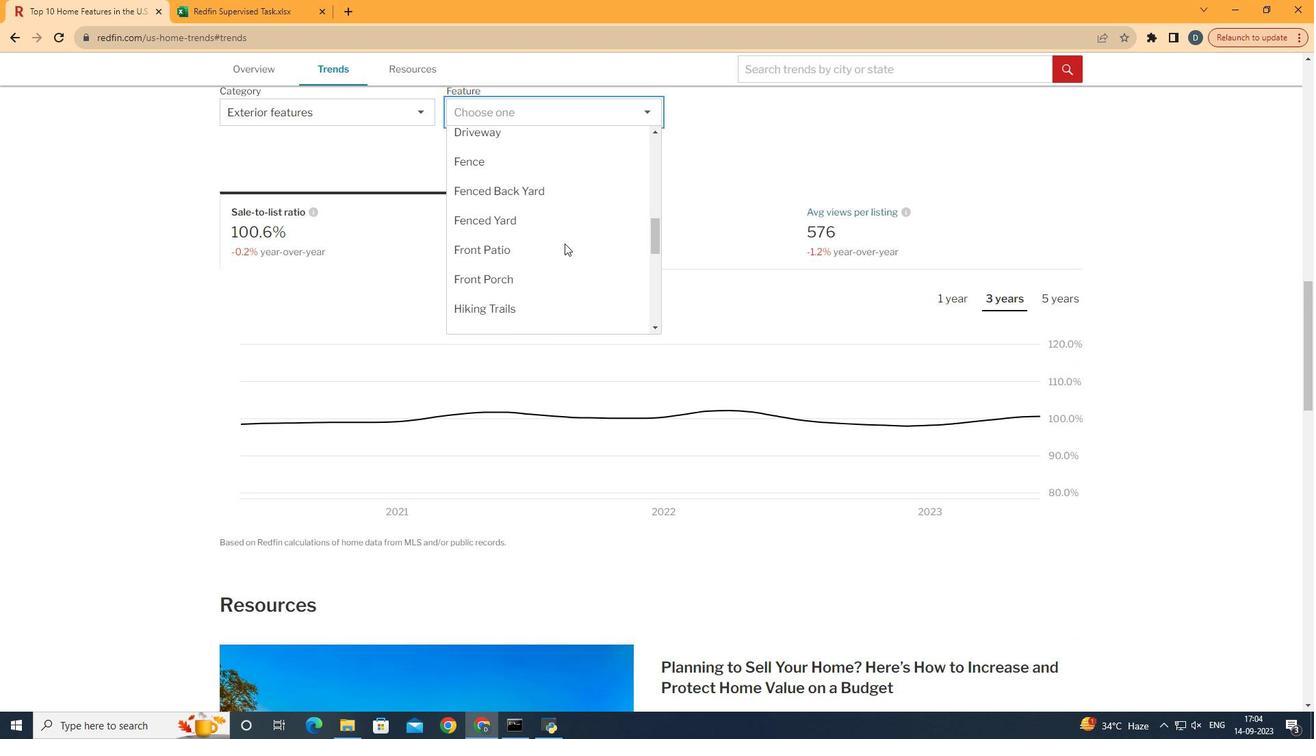 
Action: Mouse scrolled (564, 243) with delta (0, 0)
Screenshot: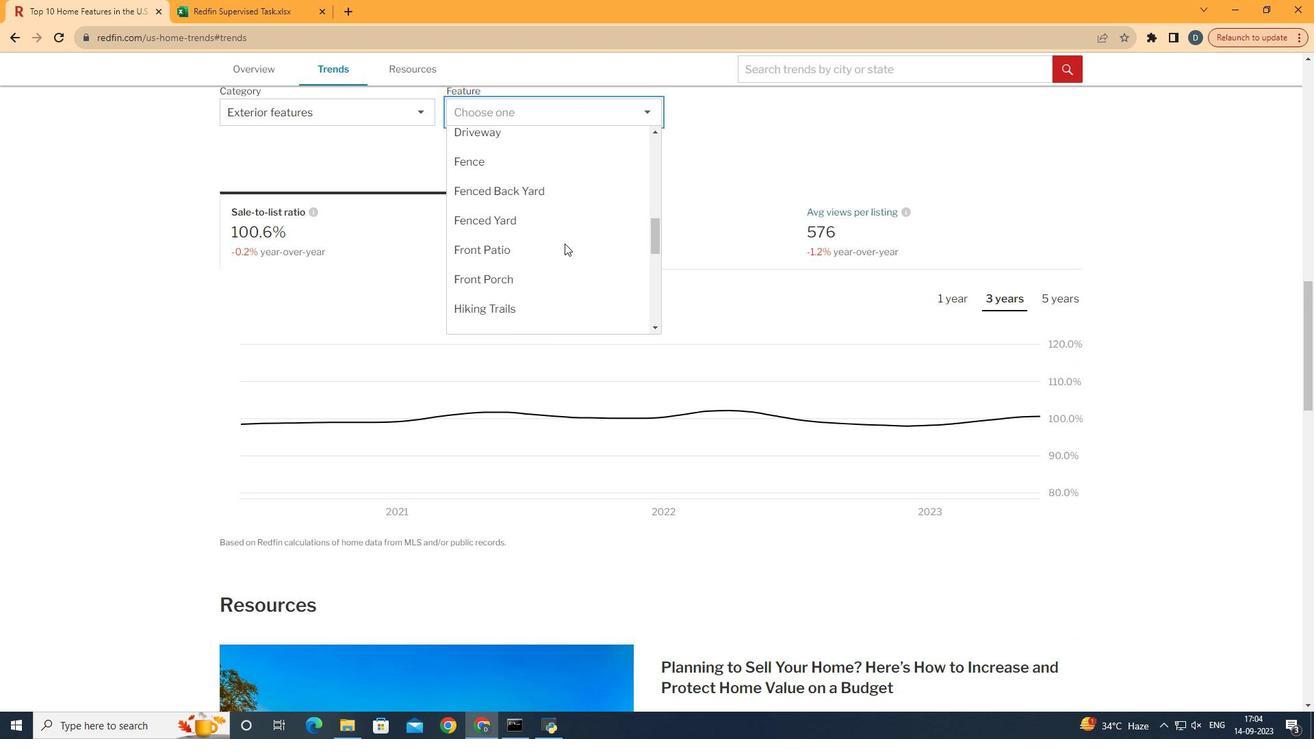 
Action: Mouse scrolled (564, 243) with delta (0, 0)
Screenshot: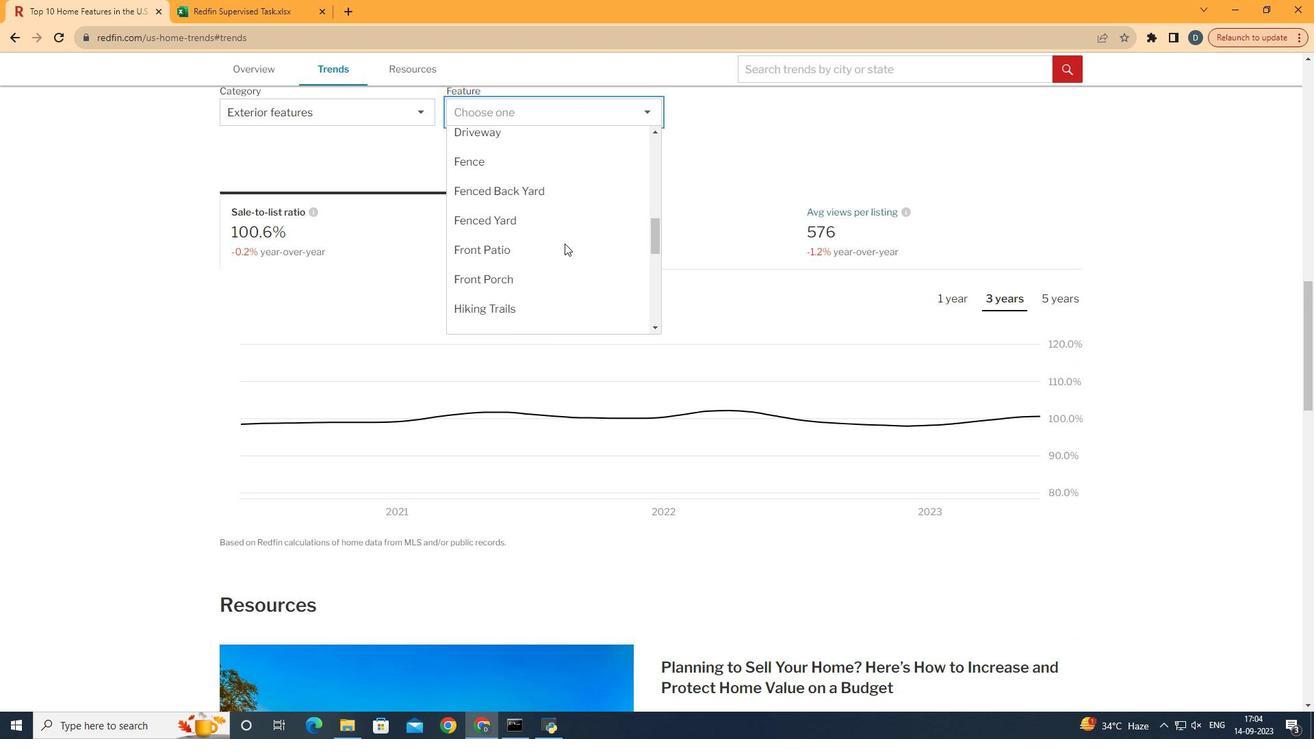 
Action: Mouse moved to (566, 243)
Screenshot: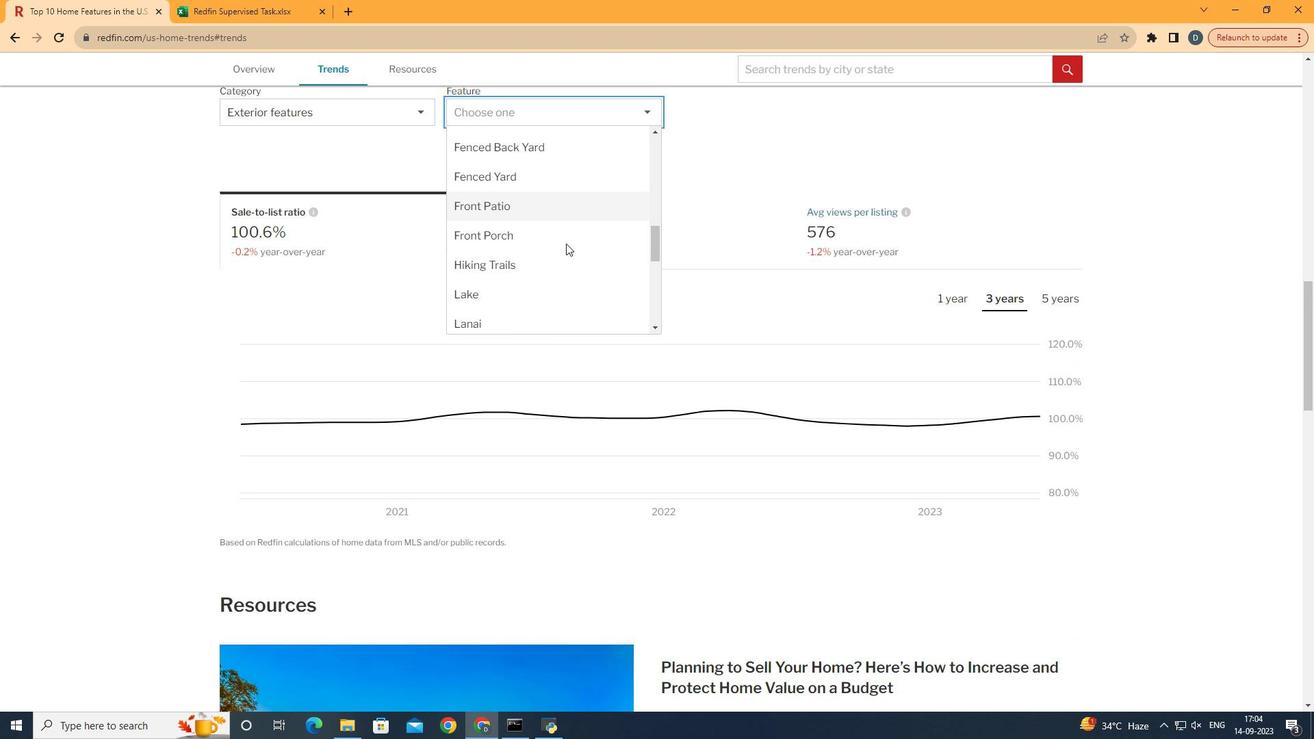 
Action: Mouse scrolled (566, 243) with delta (0, 0)
Screenshot: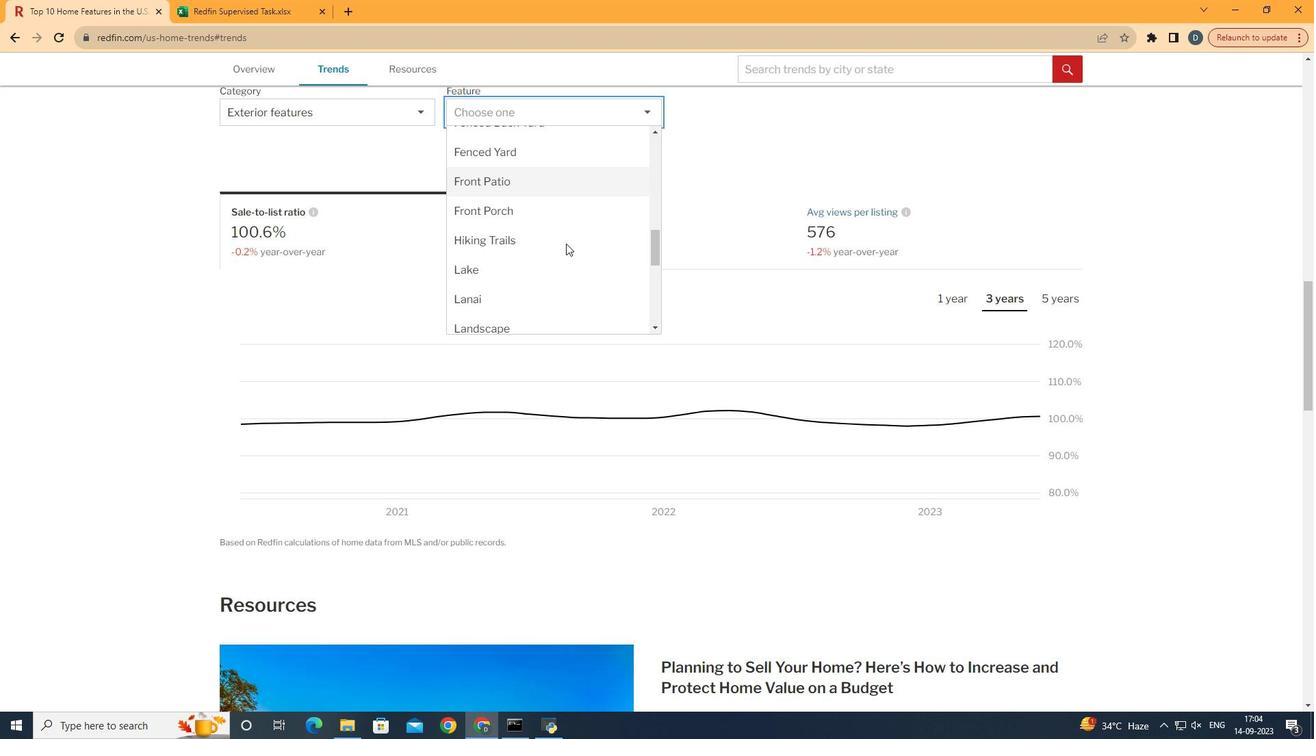 
Action: Mouse moved to (556, 174)
Screenshot: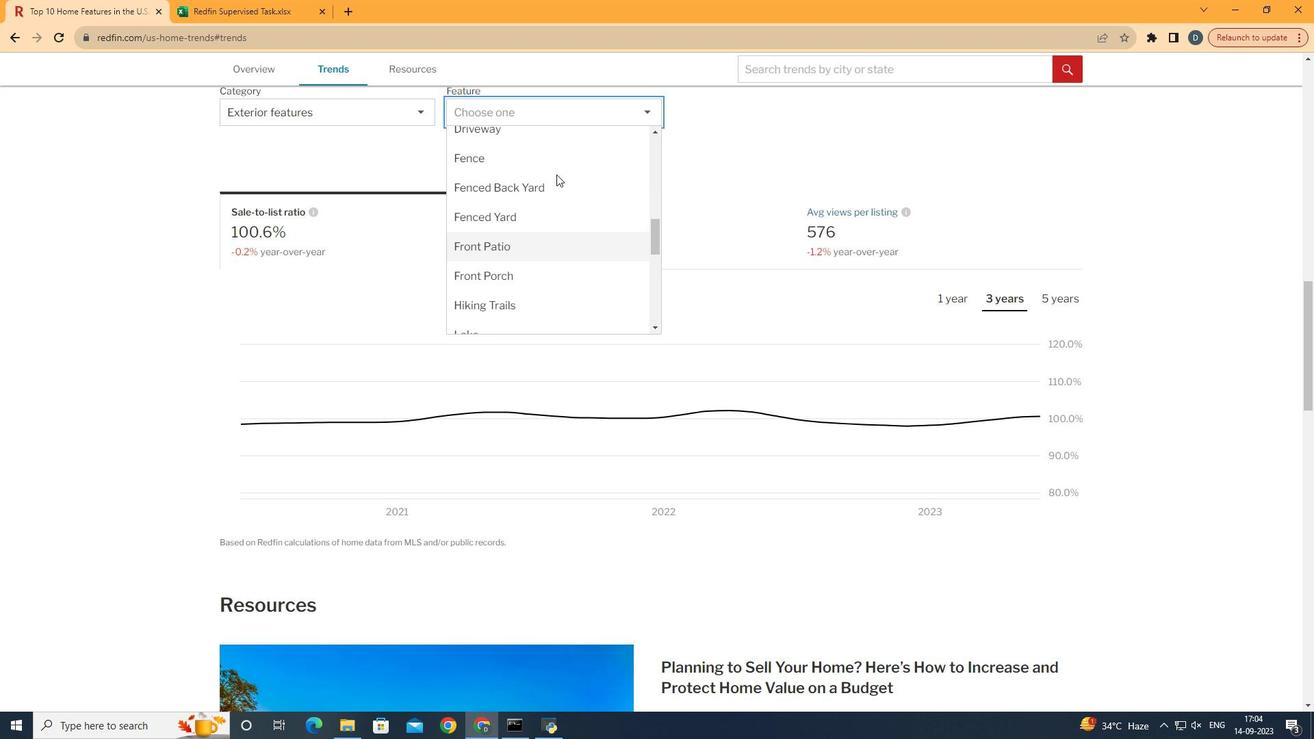 
Action: Mouse scrolled (556, 175) with delta (0, 0)
Screenshot: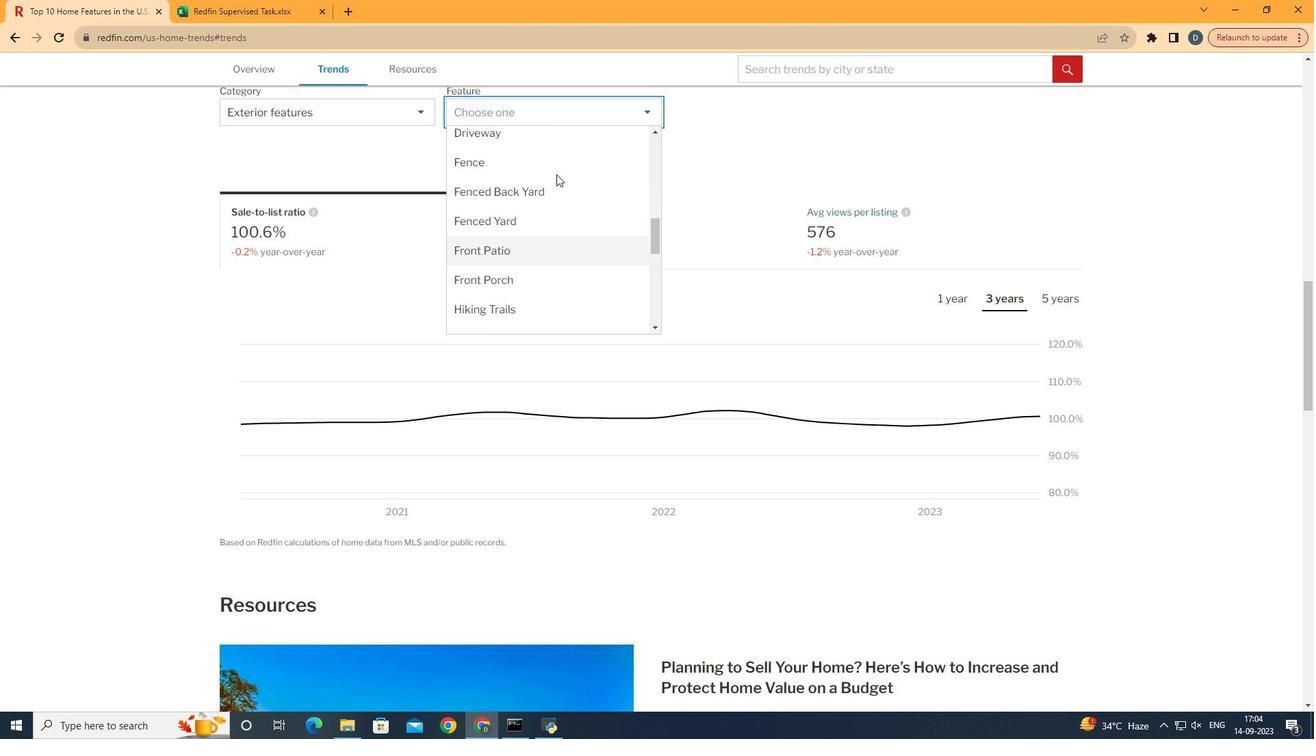 
Action: Mouse scrolled (556, 175) with delta (0, 0)
Screenshot: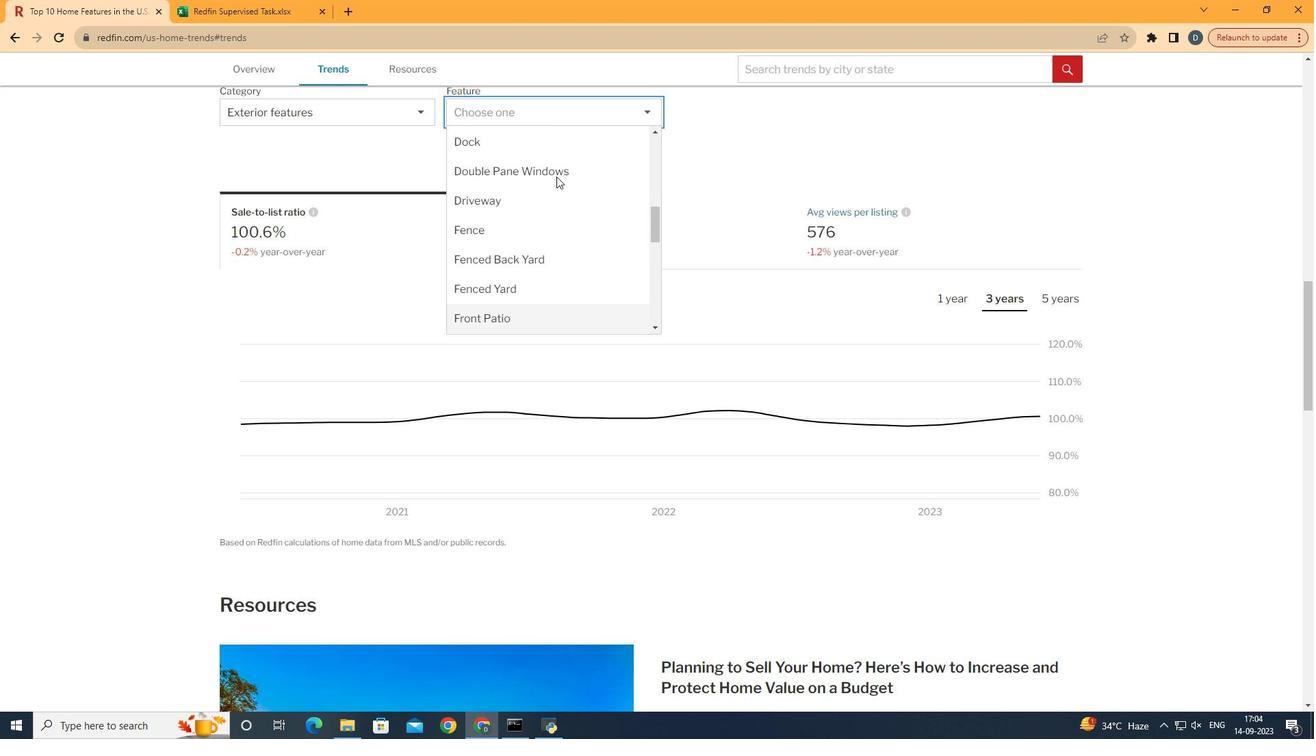 
Action: Mouse moved to (545, 257)
Screenshot: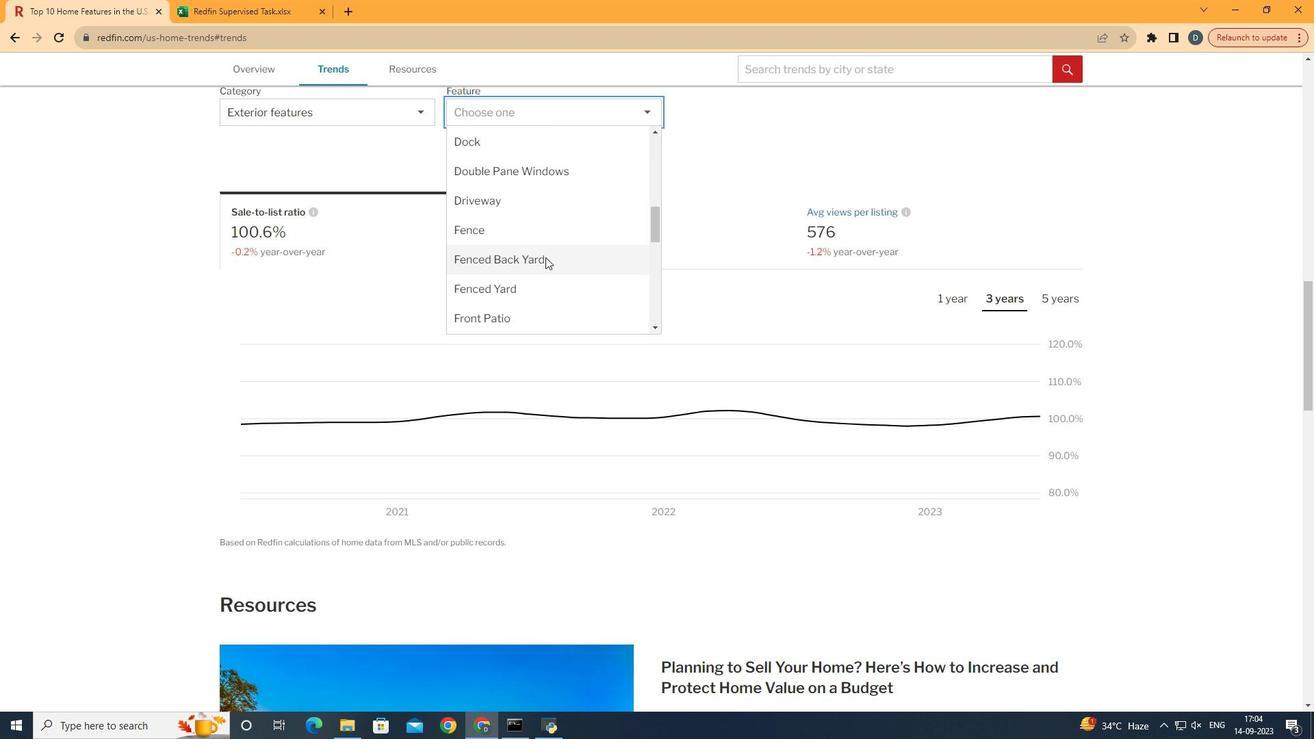 
Action: Mouse pressed left at (545, 257)
Screenshot: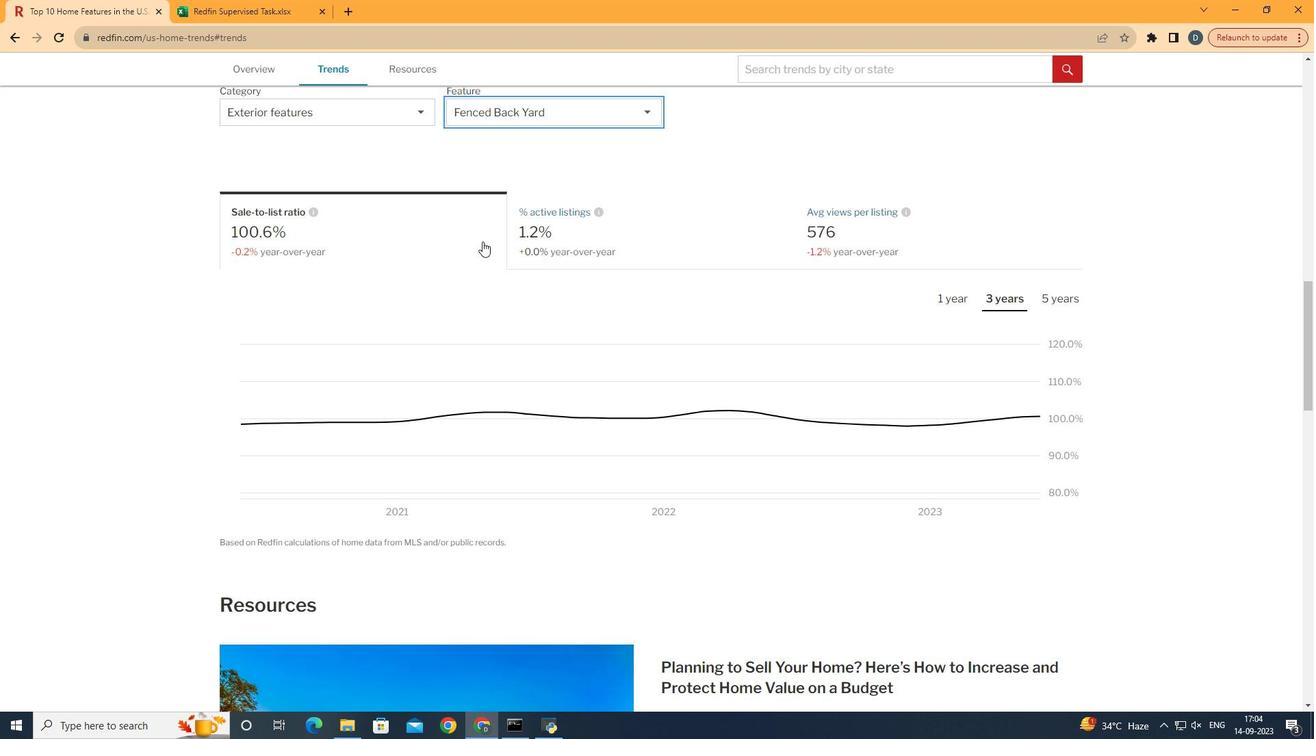 
Action: Mouse moved to (993, 295)
Screenshot: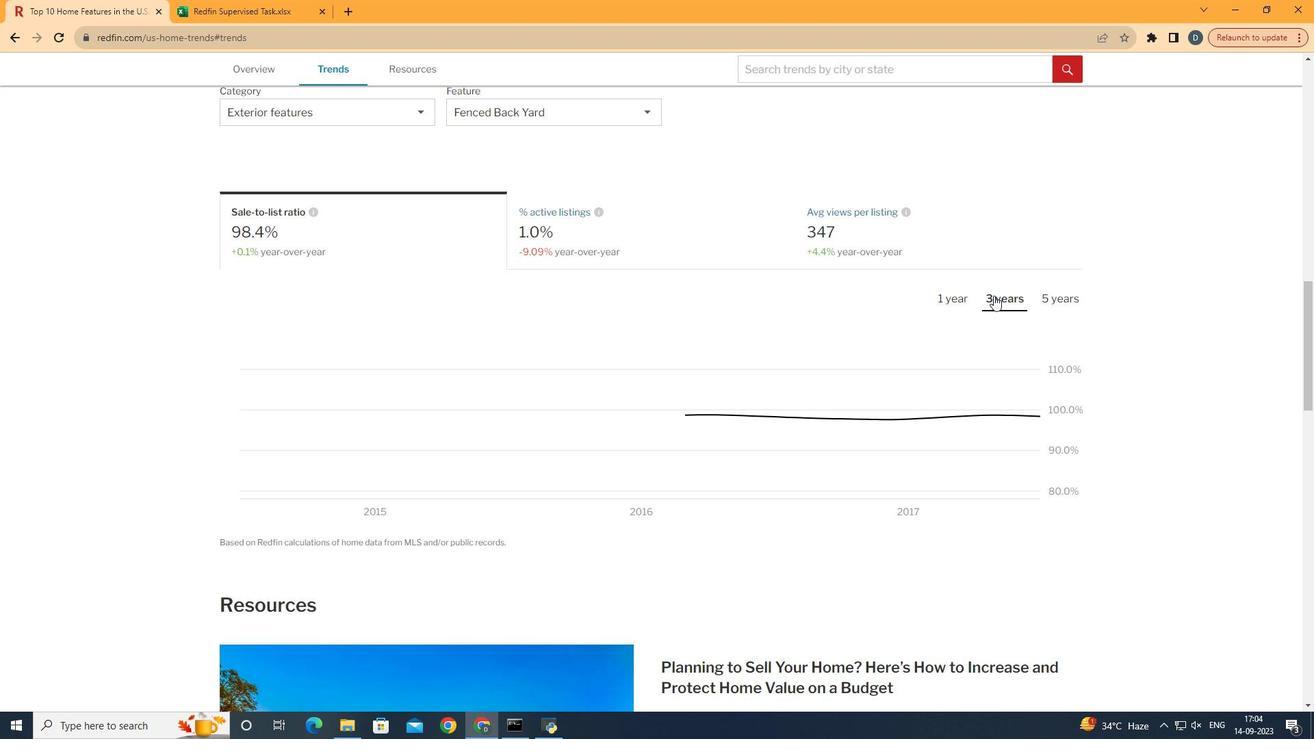 
Action: Mouse pressed left at (993, 295)
Screenshot: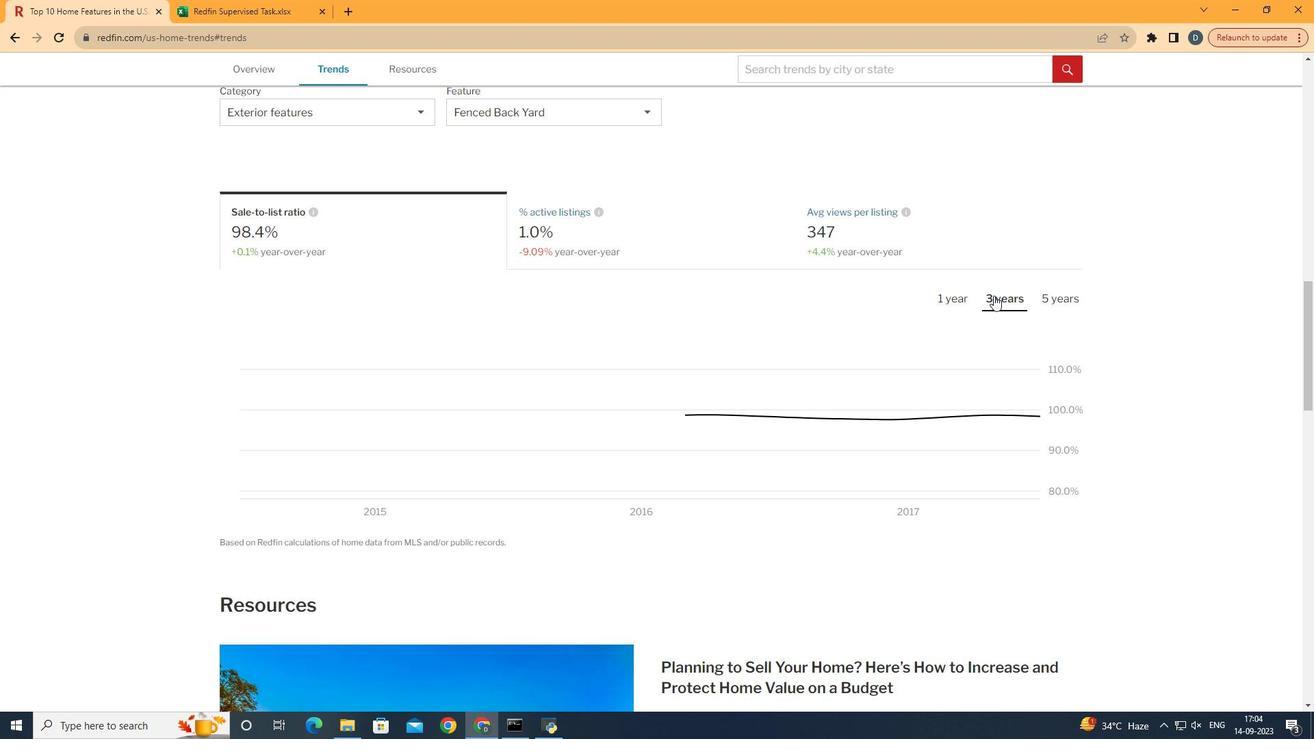 
